 Task: Look for space in Mansfield, United Kingdom from 8th June, 2023 to 16th June, 2023 for 2 adults in price range Rs.10000 to Rs.15000. Place can be entire place with 1  bedroom having 1 bed and 1 bathroom. Property type can be house, flat, guest house, hotel. Booking option can be shelf check-in. Required host language is English.
Action: Mouse moved to (400, 92)
Screenshot: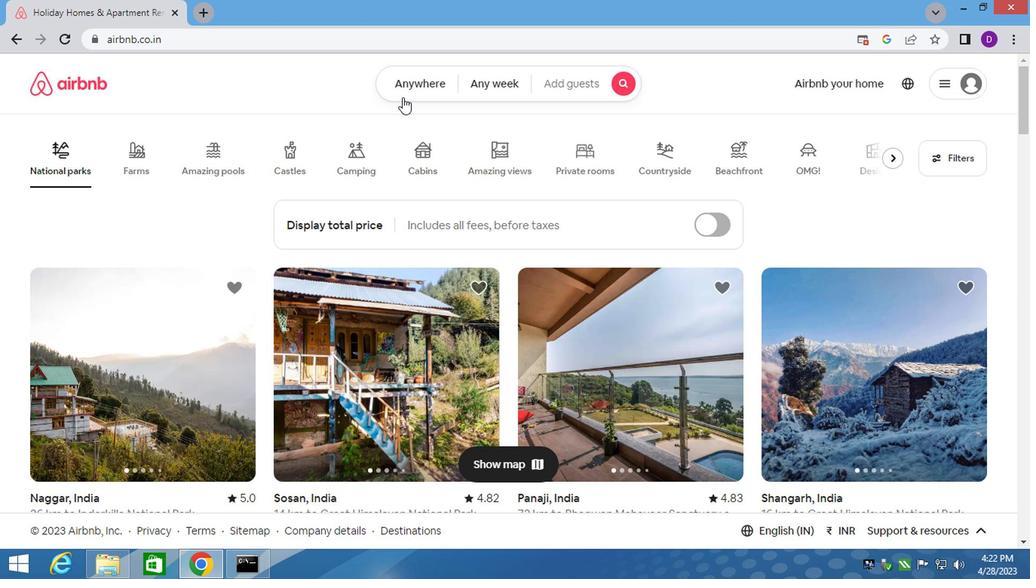 
Action: Mouse pressed left at (400, 92)
Screenshot: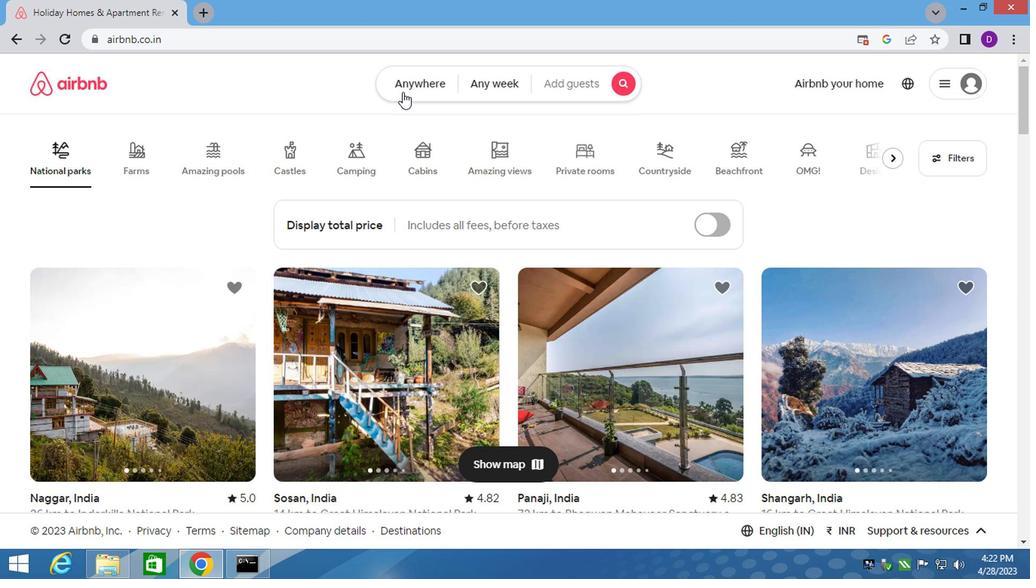 
Action: Mouse moved to (245, 150)
Screenshot: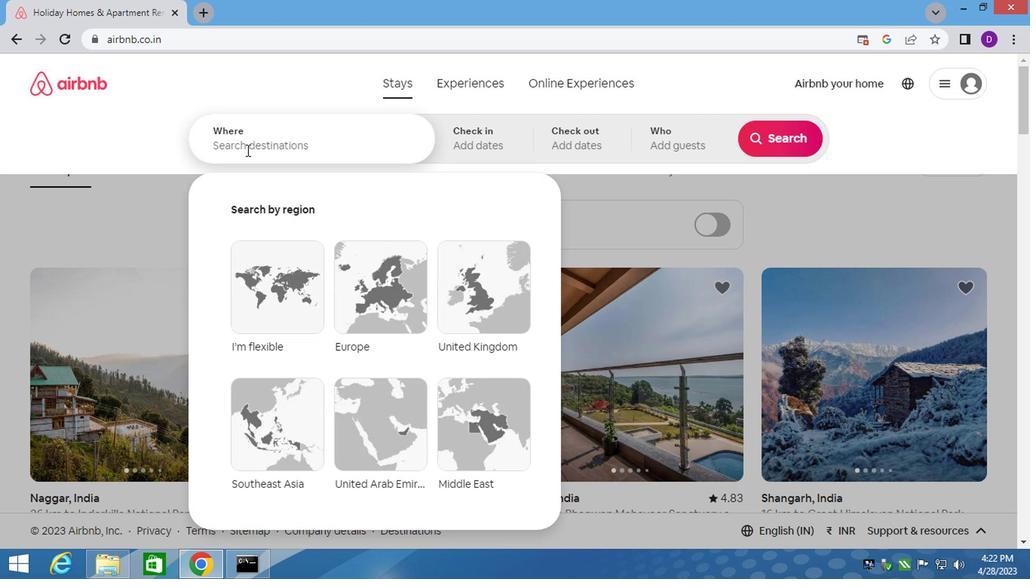 
Action: Mouse pressed left at (245, 150)
Screenshot: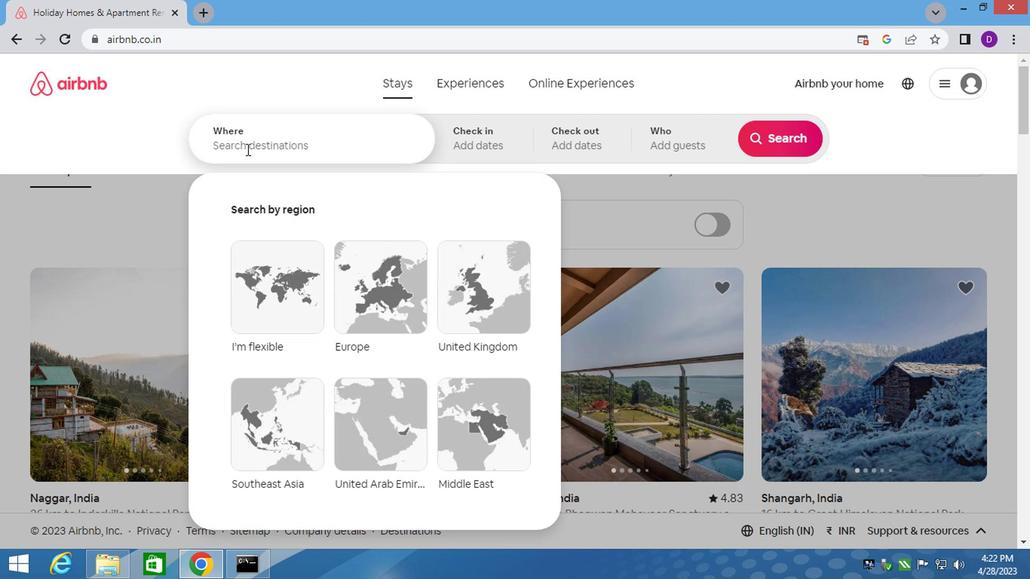 
Action: Key pressed <Key.shift_r>Mansfield,<Key.space><Key.shift_r><Key.shift_r>U<Key.down><Key.enter>
Screenshot: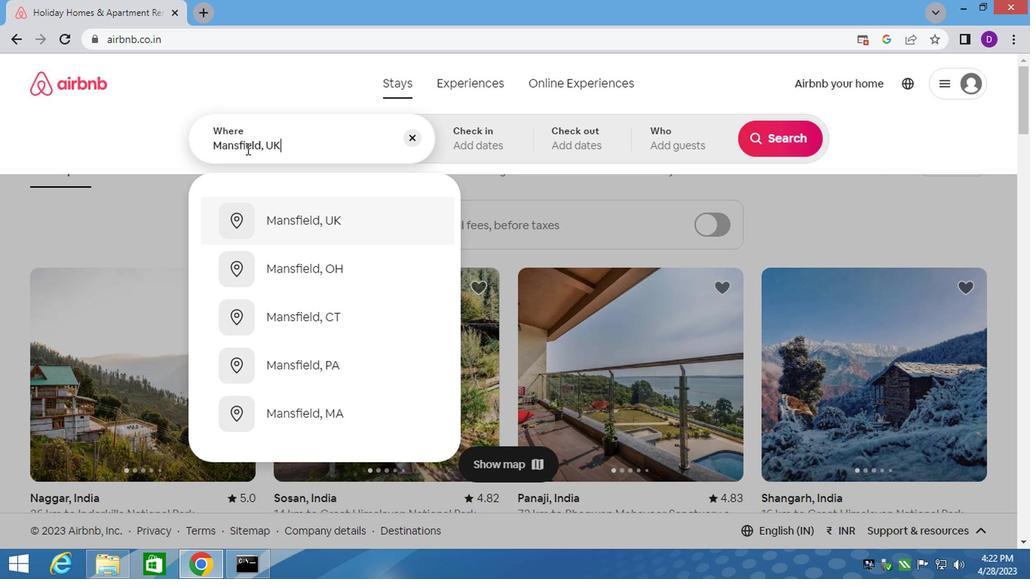 
Action: Mouse moved to (765, 261)
Screenshot: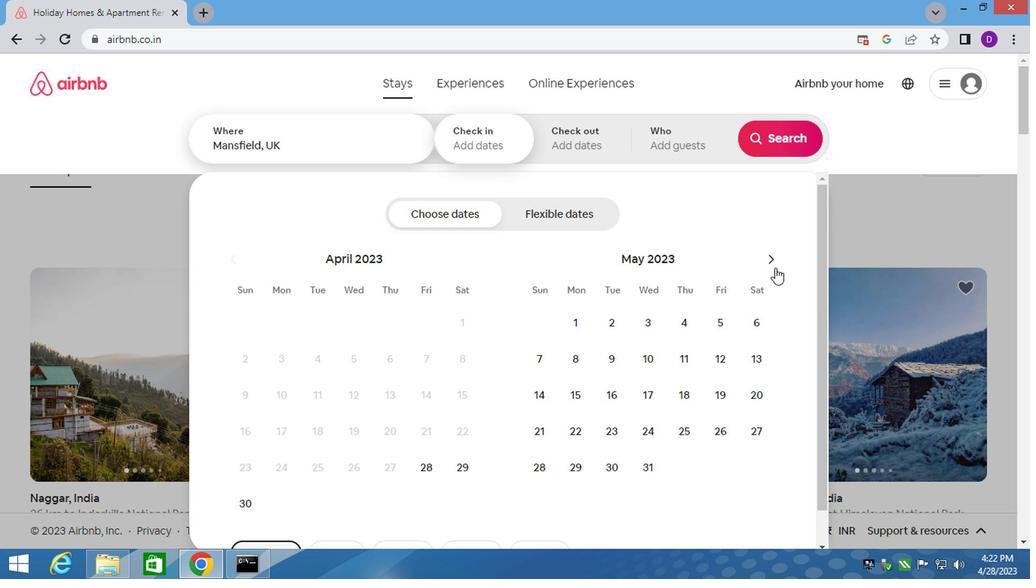 
Action: Mouse pressed left at (765, 261)
Screenshot: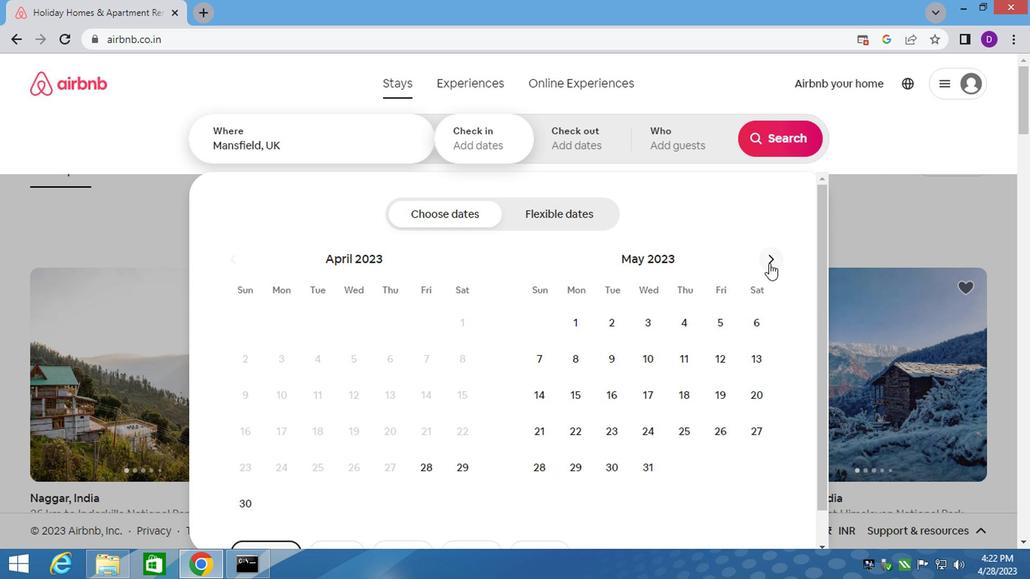 
Action: Mouse pressed left at (765, 261)
Screenshot: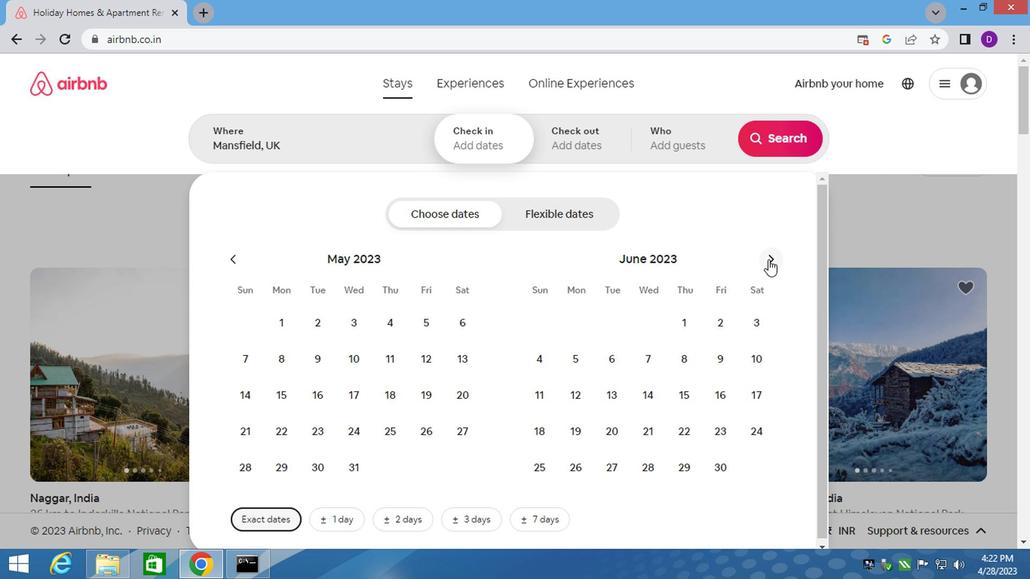 
Action: Mouse moved to (385, 363)
Screenshot: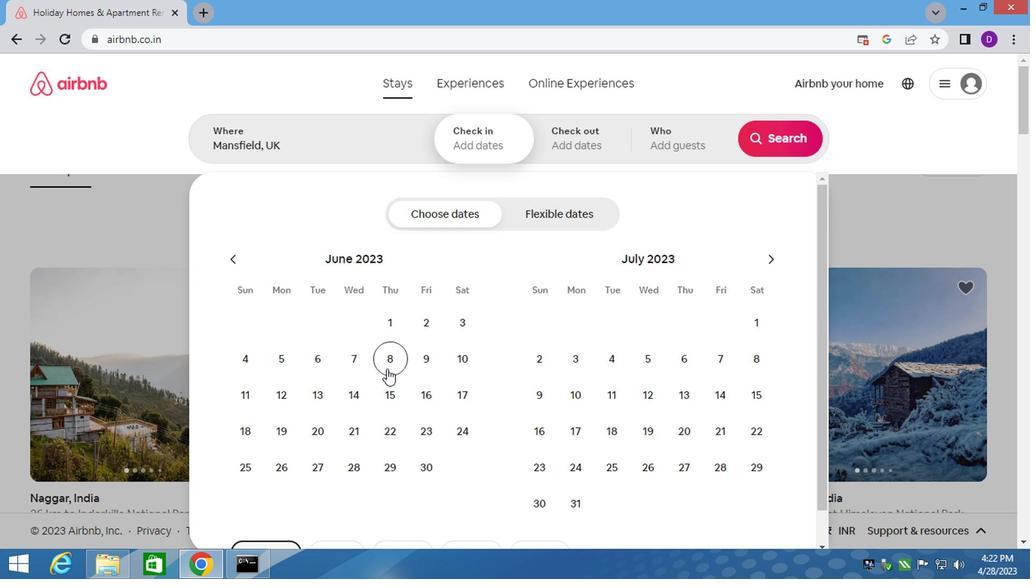 
Action: Mouse pressed left at (385, 363)
Screenshot: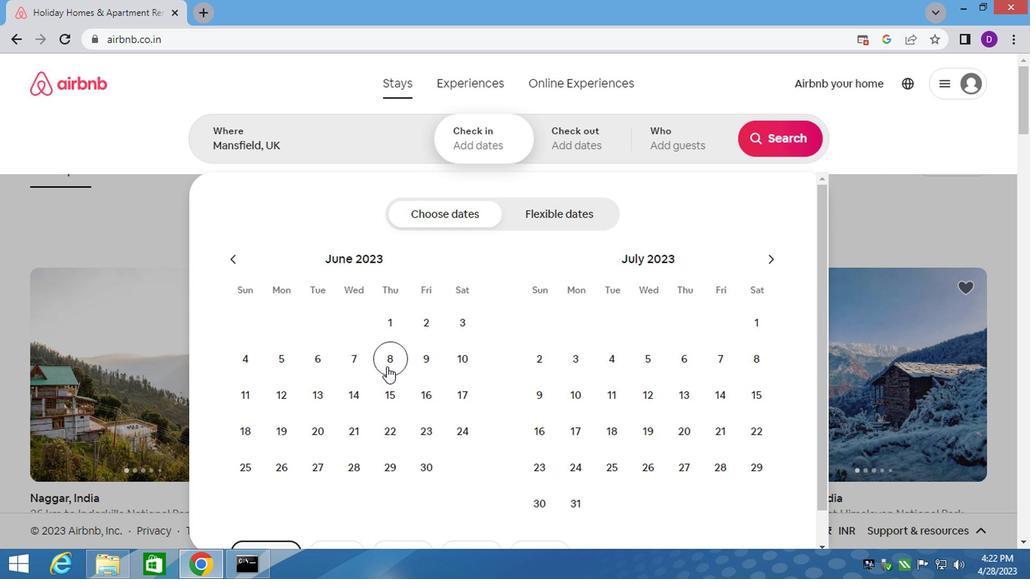
Action: Mouse moved to (408, 390)
Screenshot: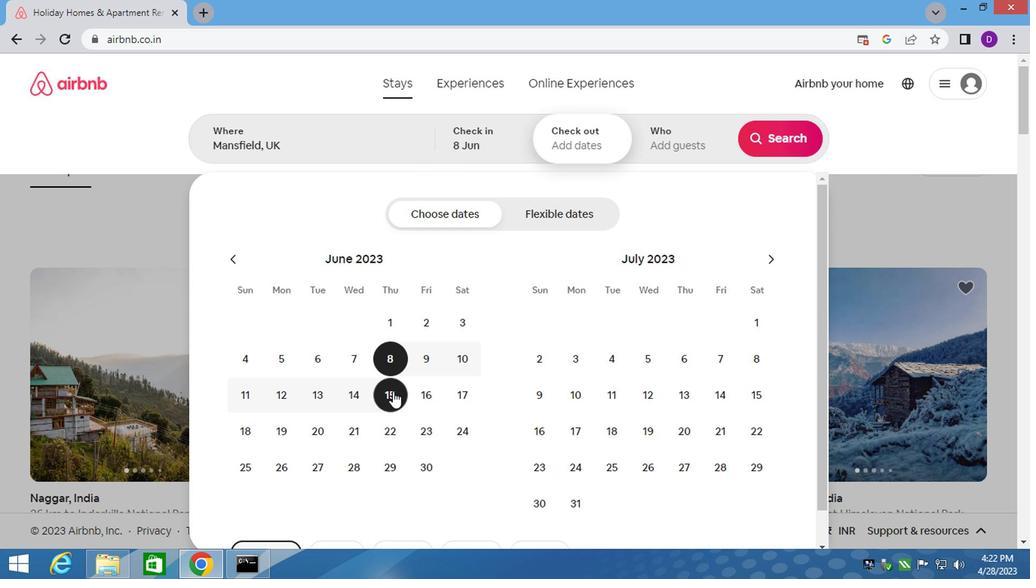 
Action: Mouse pressed left at (408, 390)
Screenshot: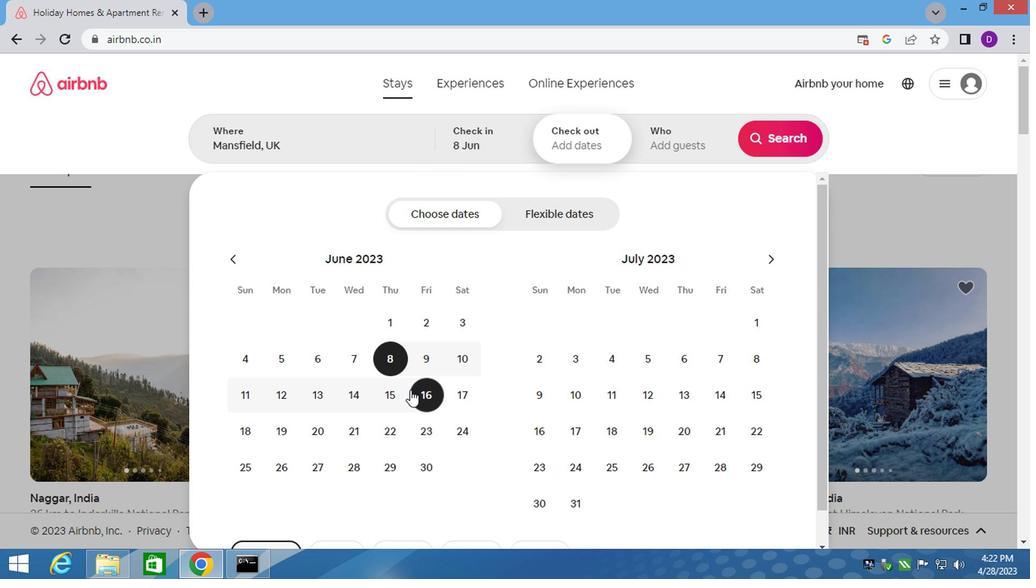 
Action: Mouse moved to (666, 135)
Screenshot: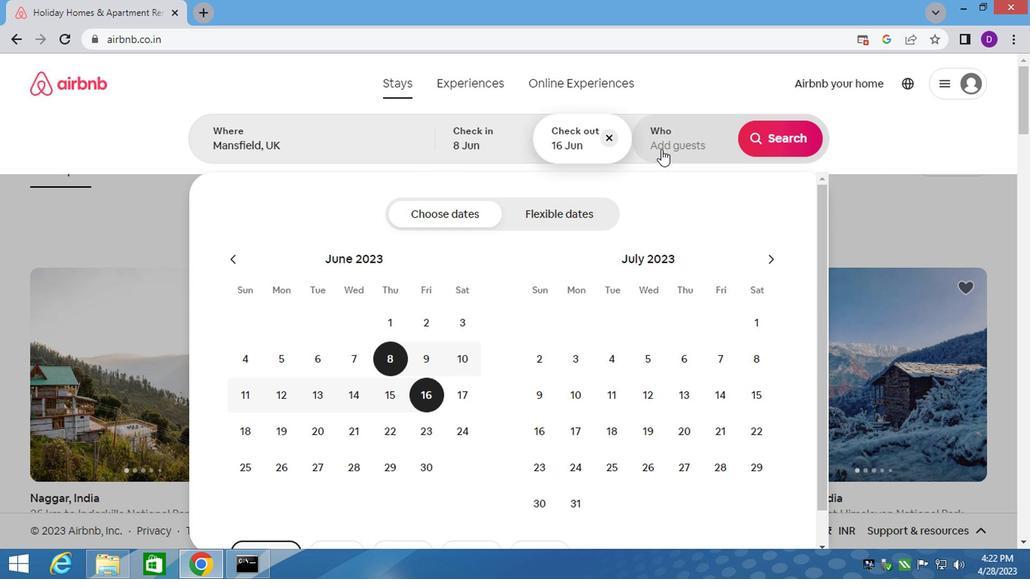 
Action: Mouse pressed left at (666, 135)
Screenshot: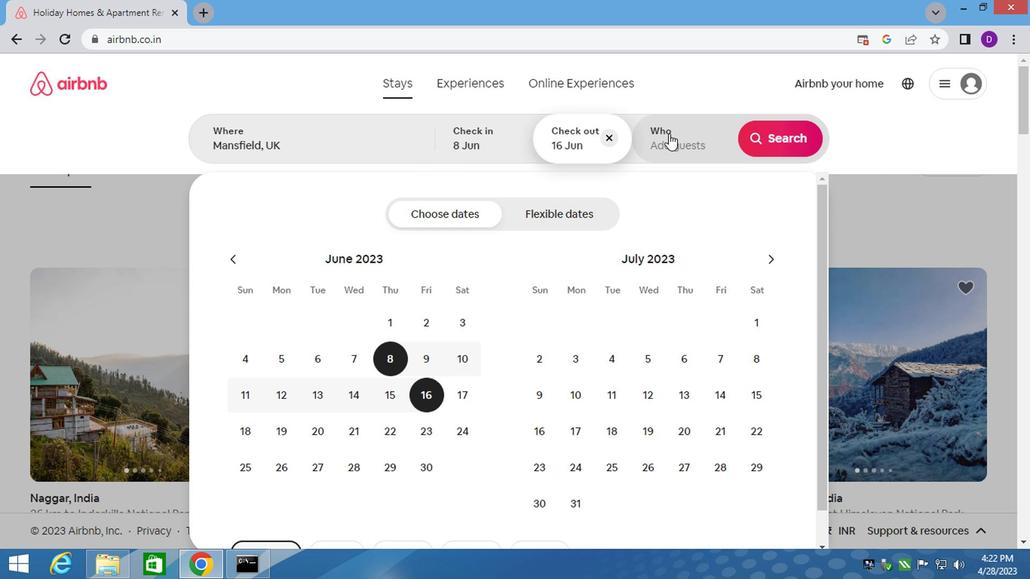 
Action: Mouse moved to (779, 215)
Screenshot: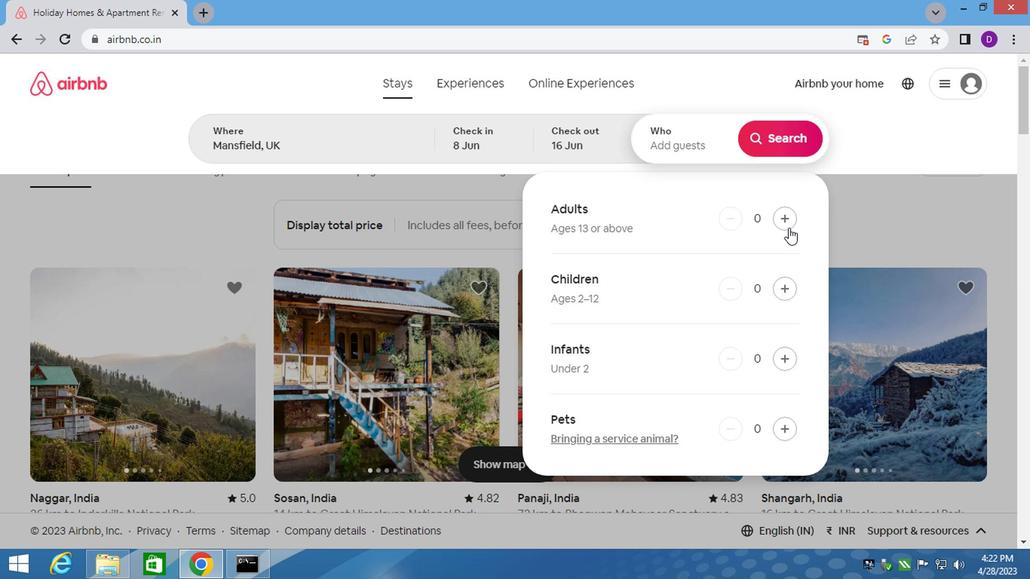 
Action: Mouse pressed left at (779, 215)
Screenshot: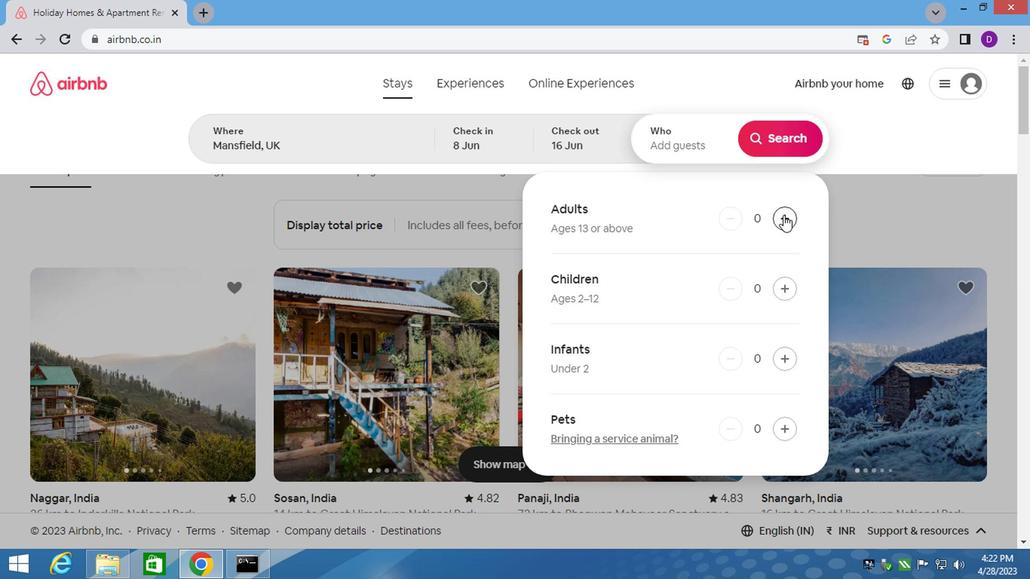 
Action: Mouse pressed left at (779, 215)
Screenshot: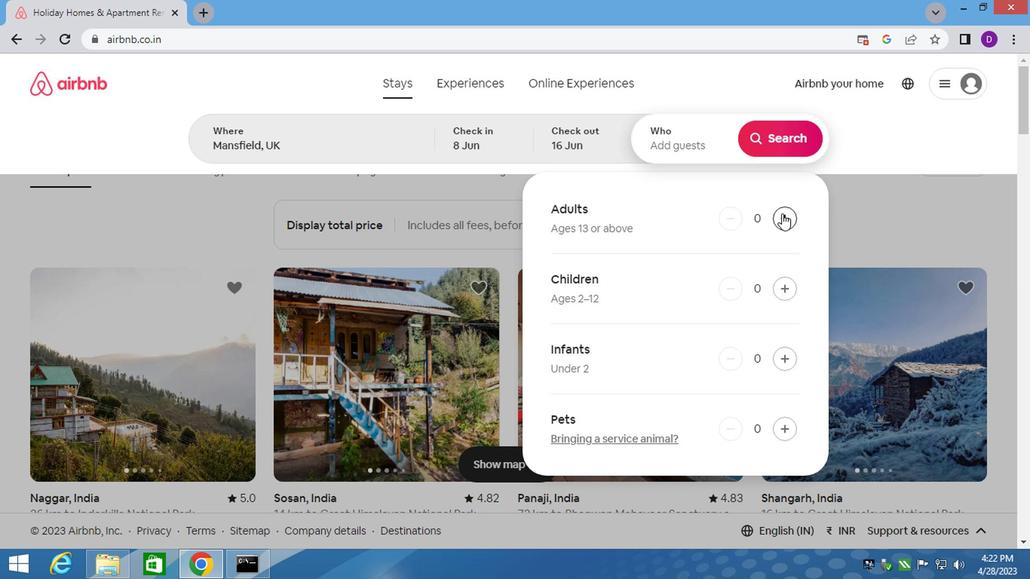 
Action: Mouse moved to (769, 145)
Screenshot: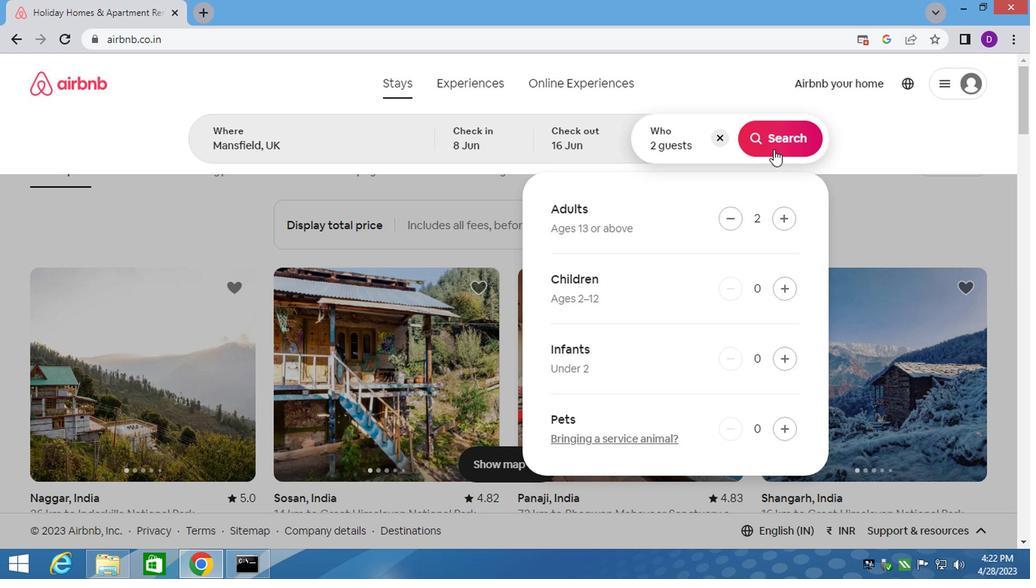 
Action: Mouse pressed left at (769, 145)
Screenshot: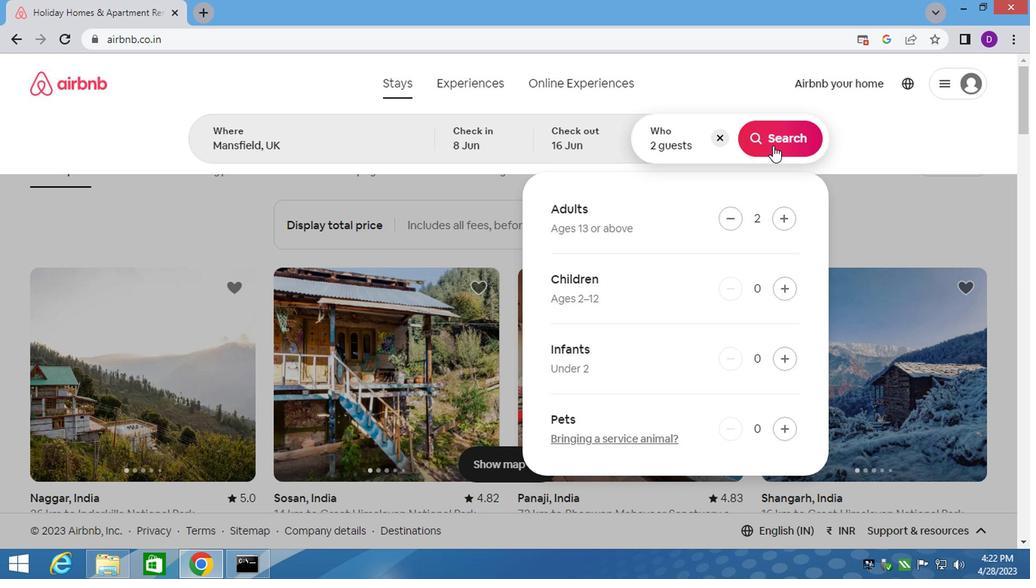 
Action: Mouse moved to (959, 141)
Screenshot: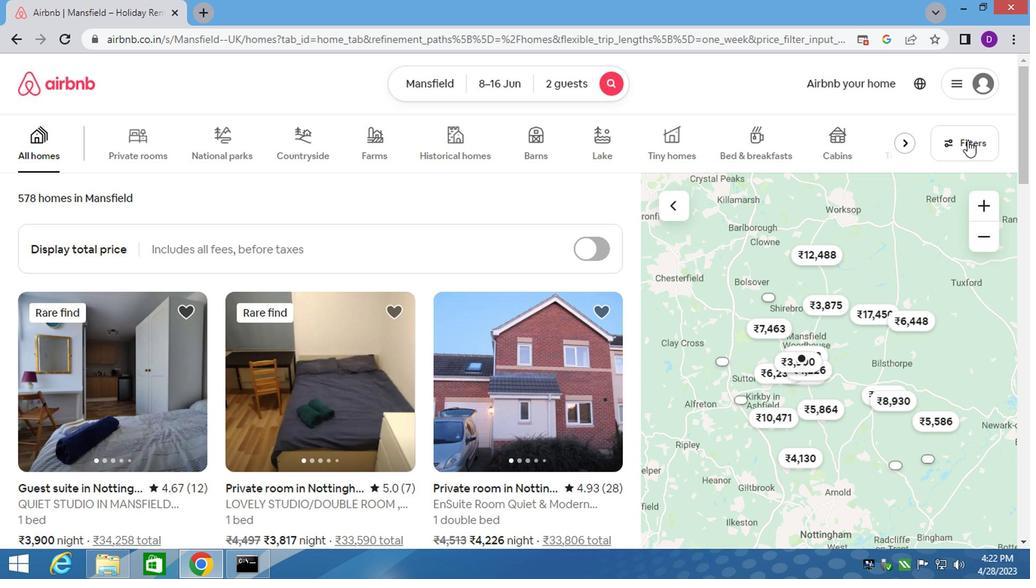 
Action: Mouse pressed left at (959, 141)
Screenshot: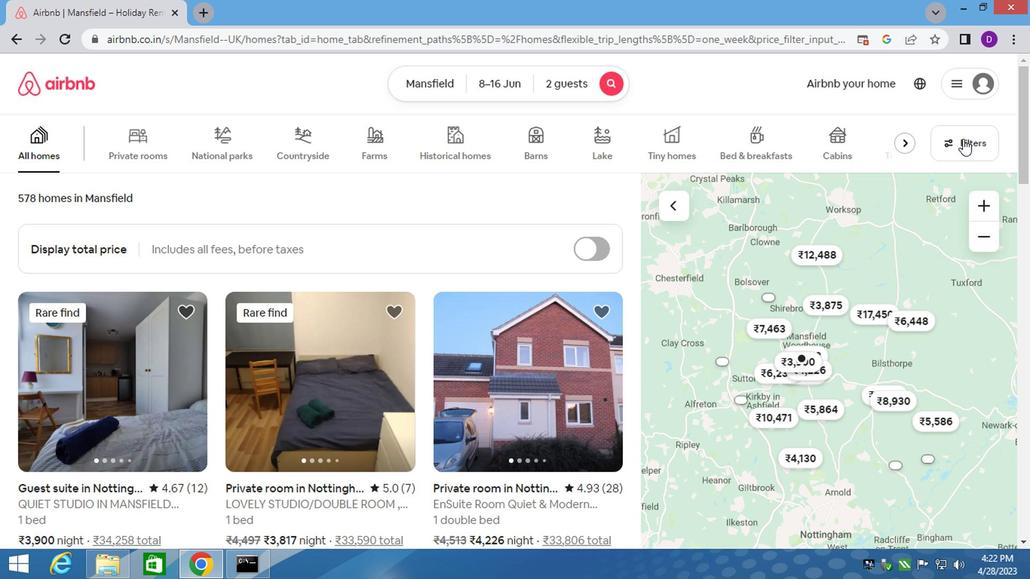 
Action: Mouse moved to (310, 338)
Screenshot: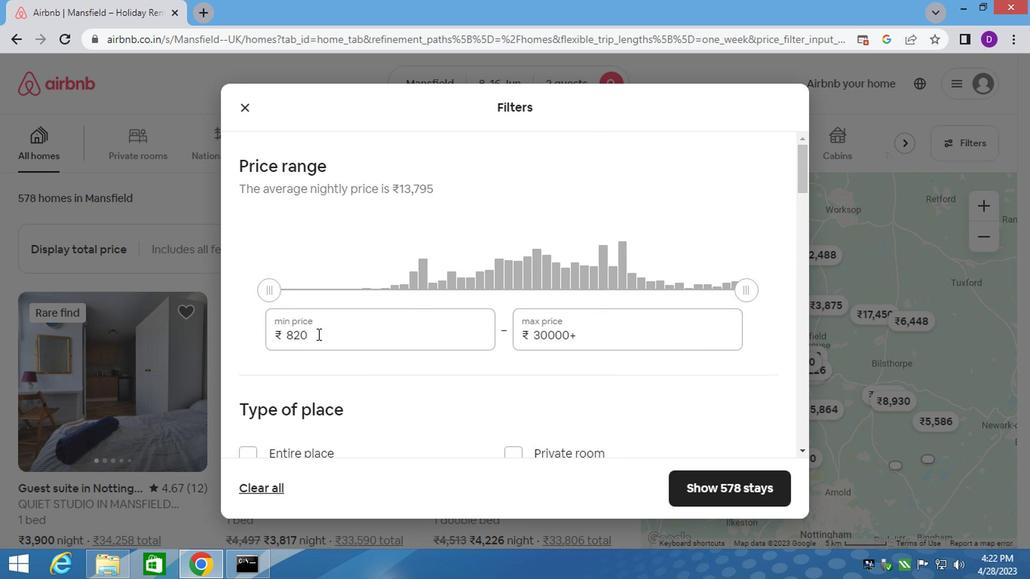 
Action: Mouse pressed left at (310, 338)
Screenshot: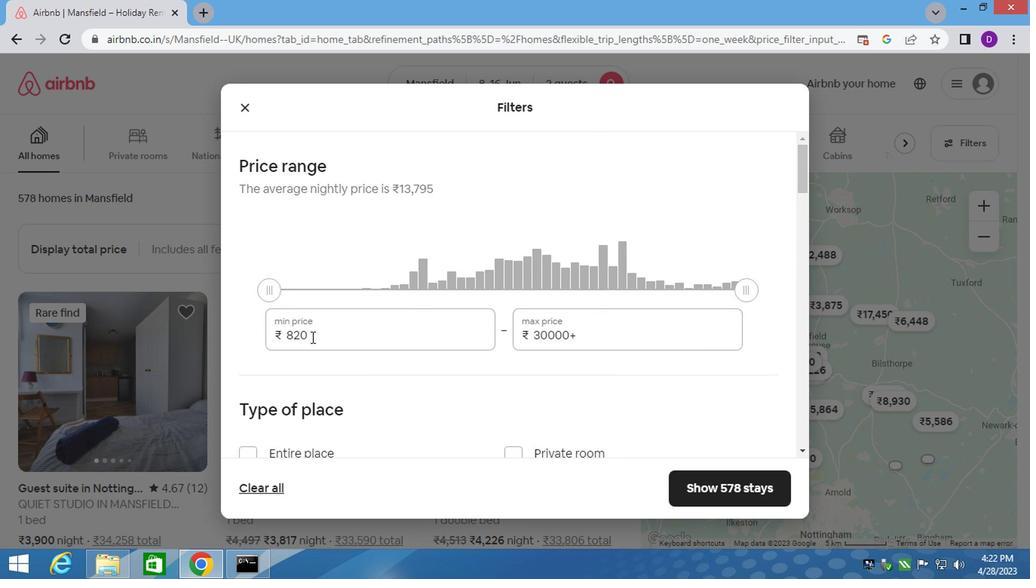
Action: Mouse pressed left at (310, 338)
Screenshot: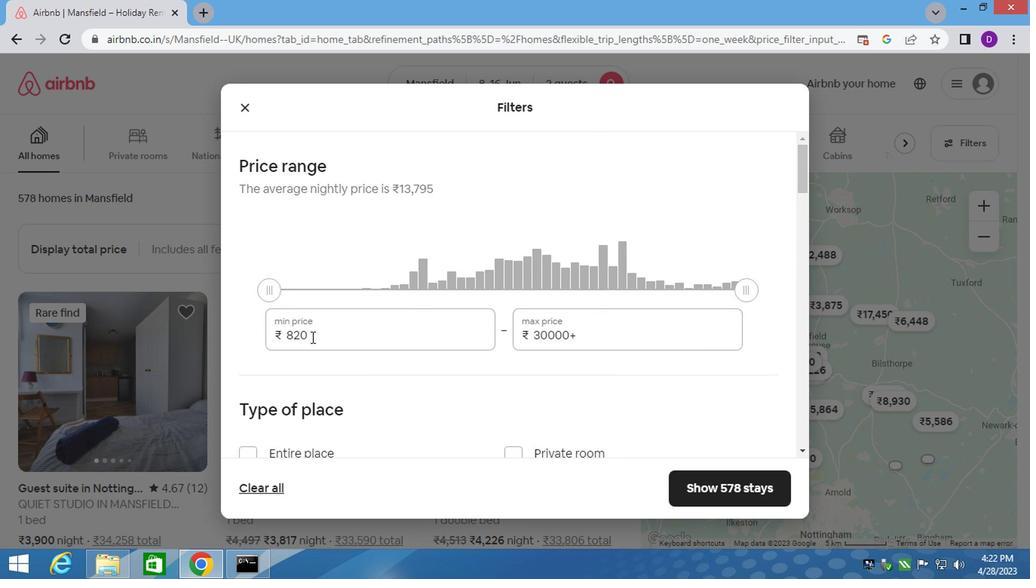 
Action: Key pressed 10000<Key.tab>15000
Screenshot: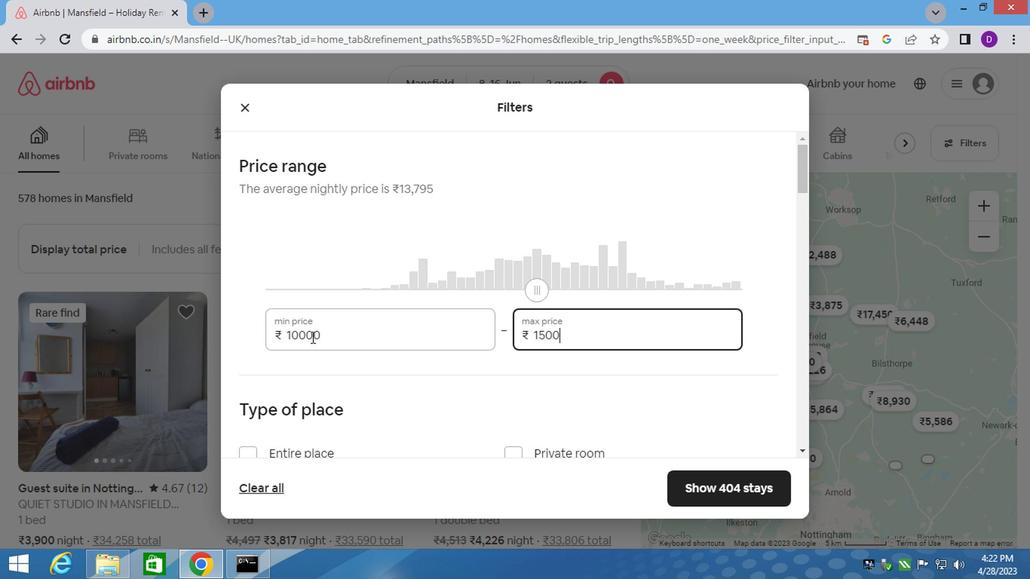 
Action: Mouse scrolled (310, 337) with delta (0, -1)
Screenshot: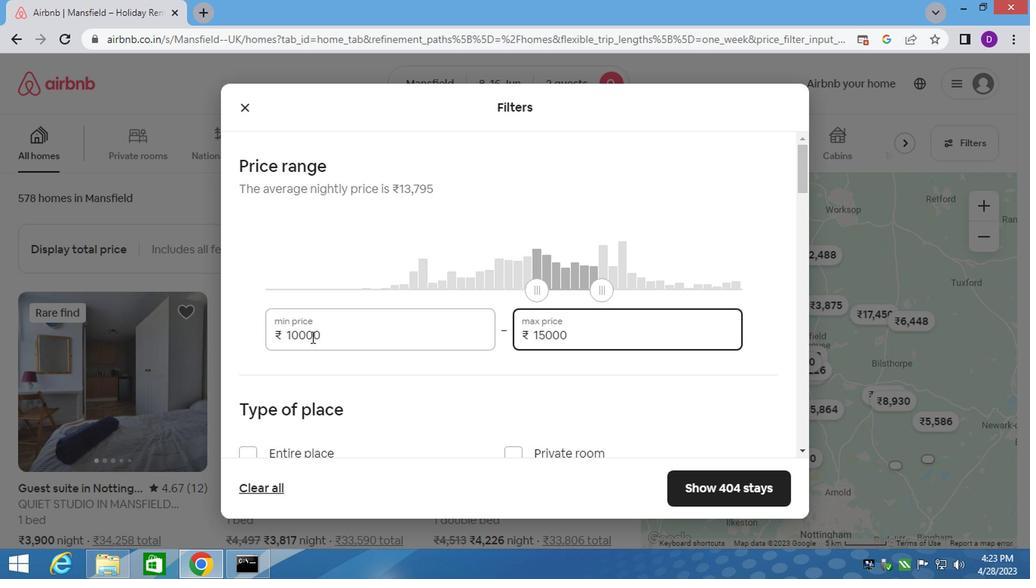 
Action: Mouse scrolled (310, 337) with delta (0, -1)
Screenshot: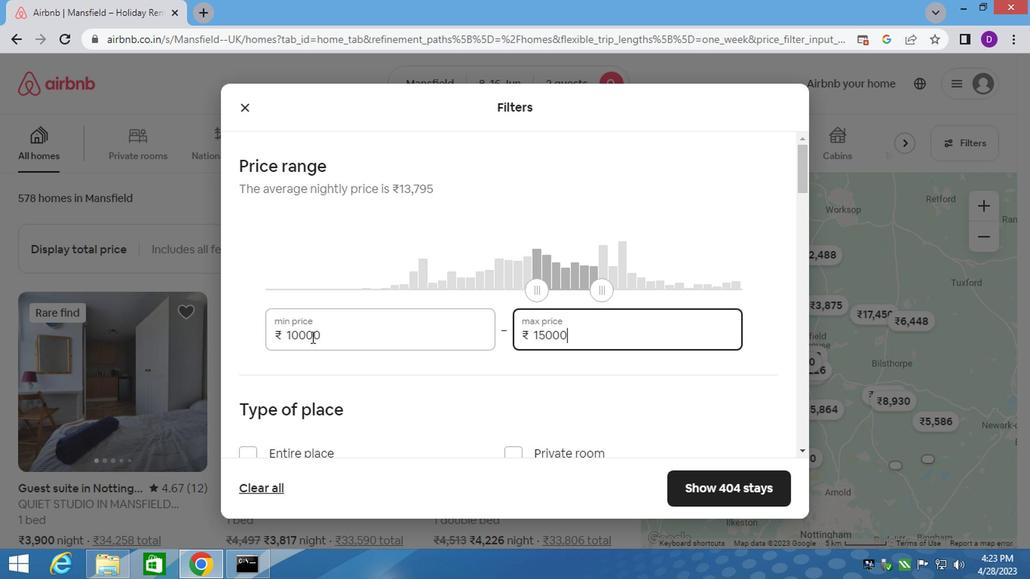 
Action: Mouse scrolled (310, 337) with delta (0, -1)
Screenshot: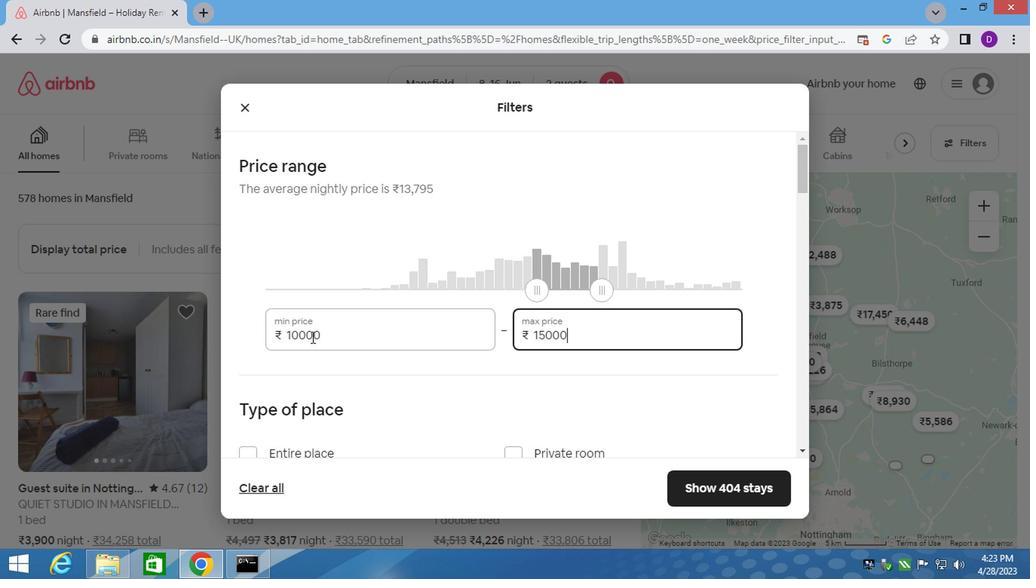 
Action: Mouse moved to (243, 235)
Screenshot: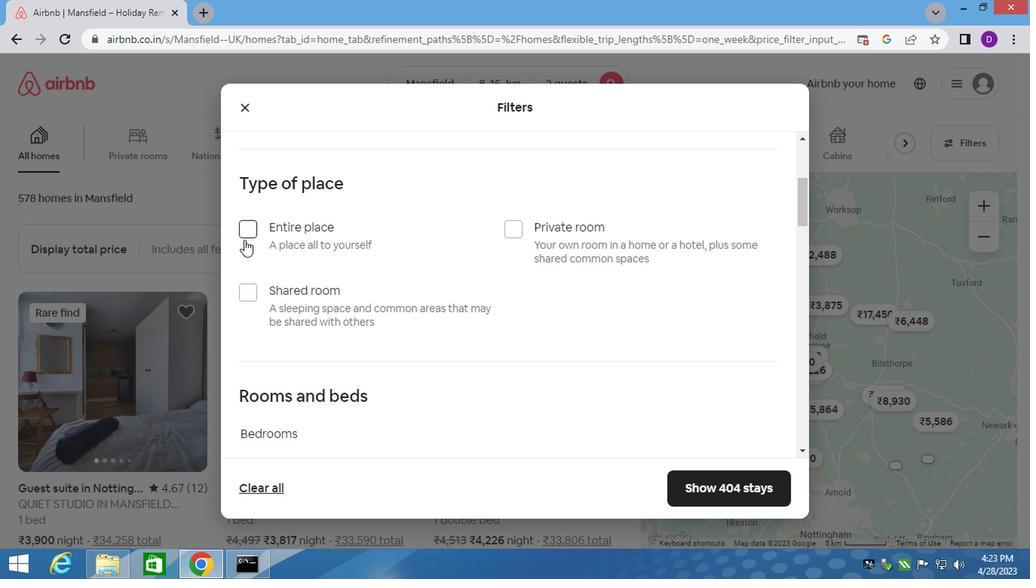 
Action: Mouse pressed left at (243, 235)
Screenshot: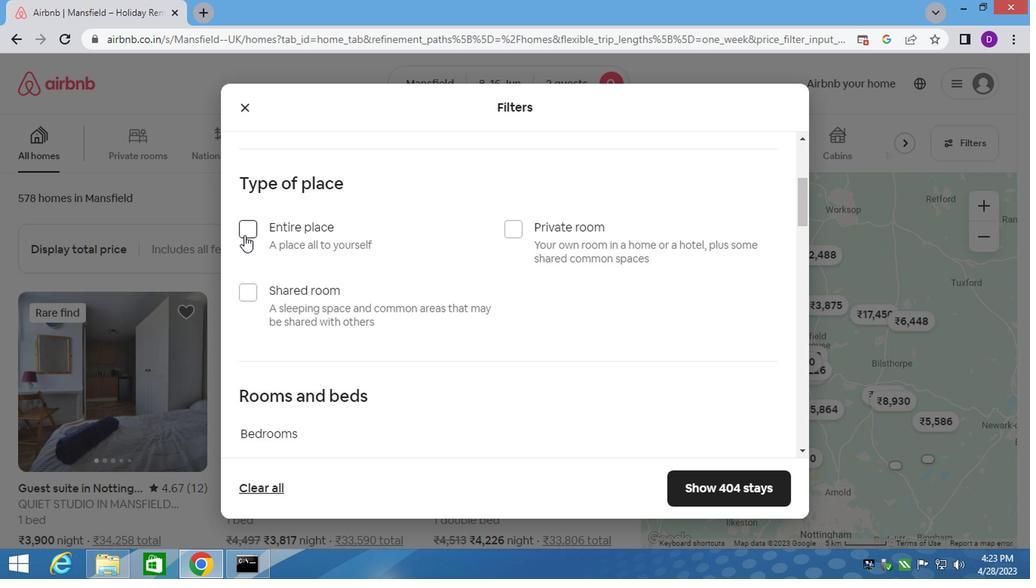 
Action: Mouse moved to (316, 306)
Screenshot: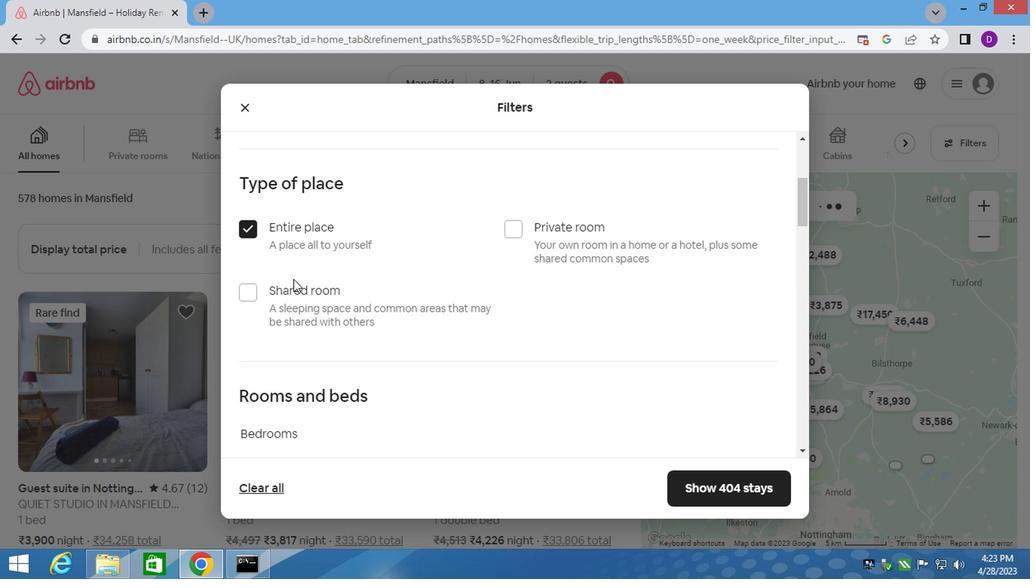 
Action: Mouse scrolled (316, 305) with delta (0, -1)
Screenshot: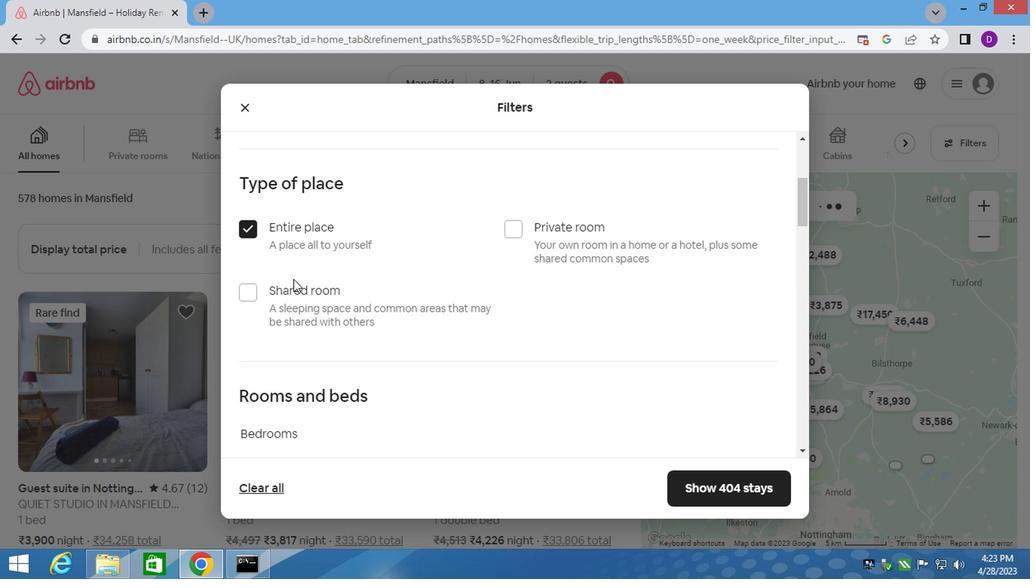 
Action: Mouse moved to (318, 308)
Screenshot: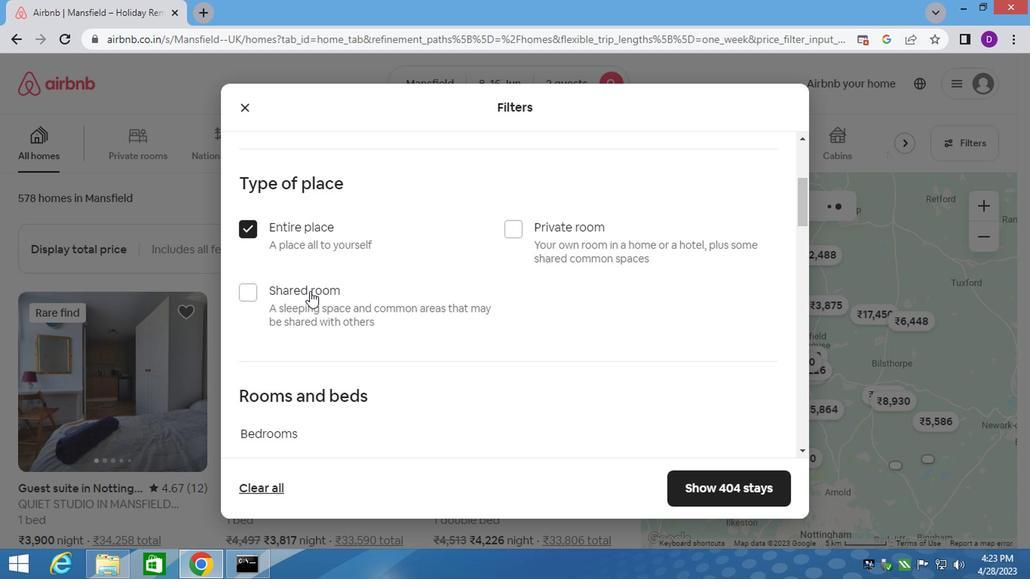 
Action: Mouse scrolled (318, 307) with delta (0, -1)
Screenshot: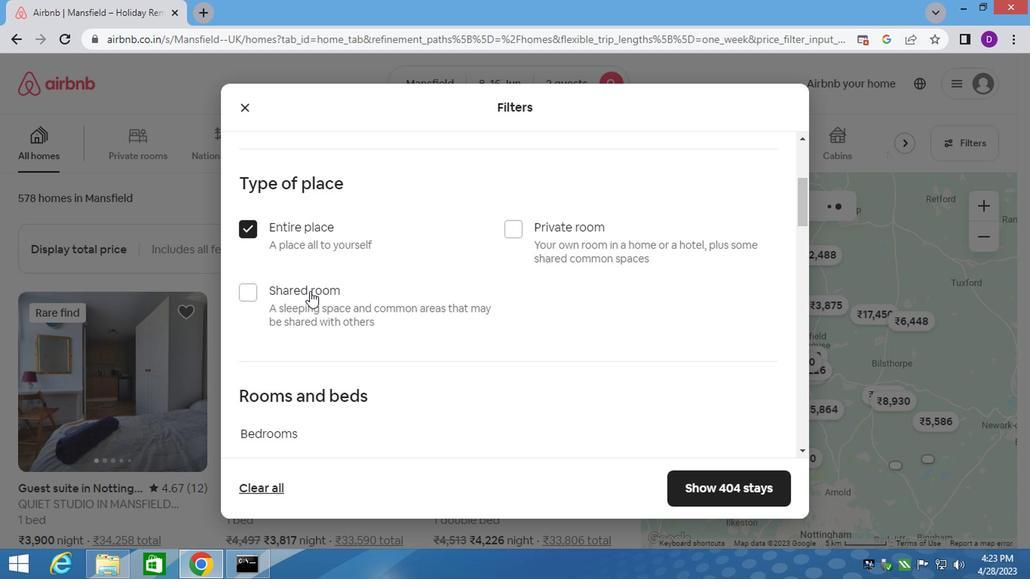 
Action: Mouse scrolled (318, 307) with delta (0, -1)
Screenshot: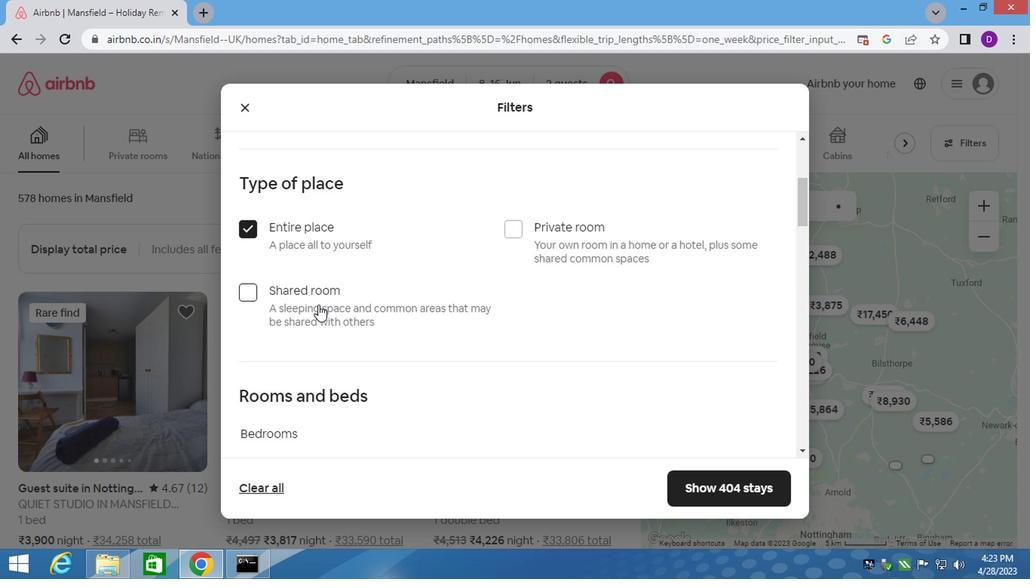 
Action: Mouse moved to (326, 243)
Screenshot: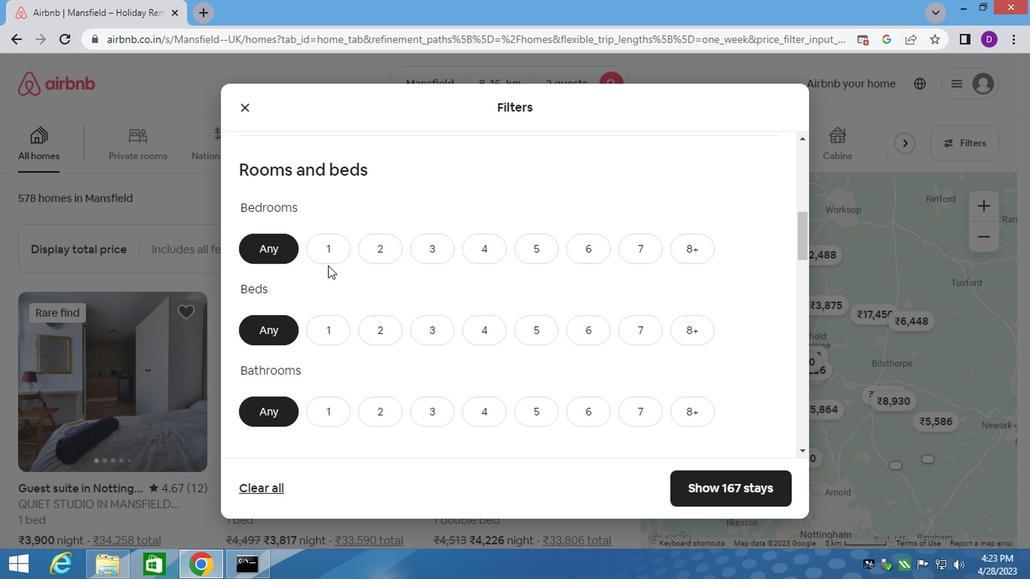 
Action: Mouse pressed left at (326, 243)
Screenshot: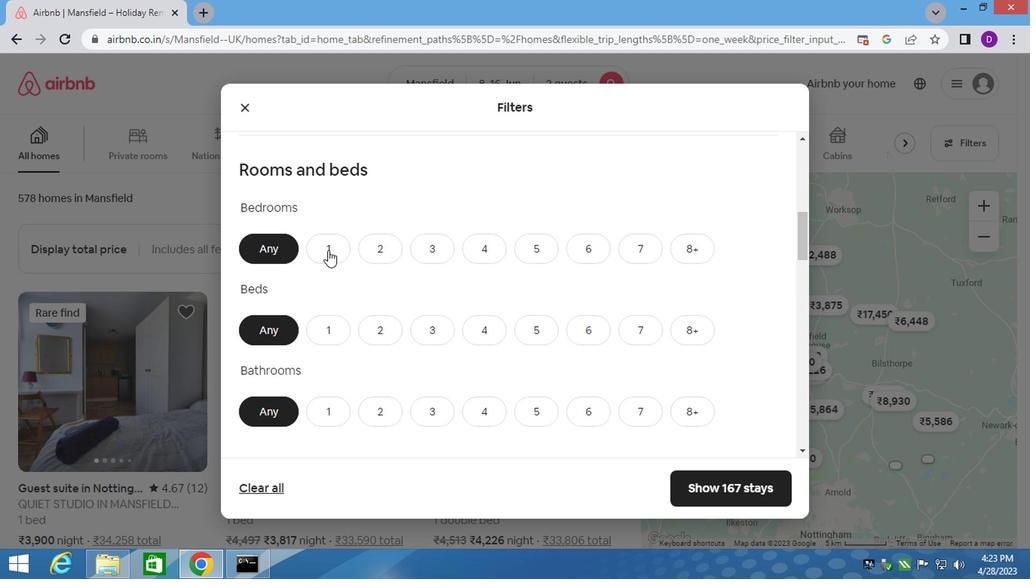 
Action: Mouse moved to (335, 324)
Screenshot: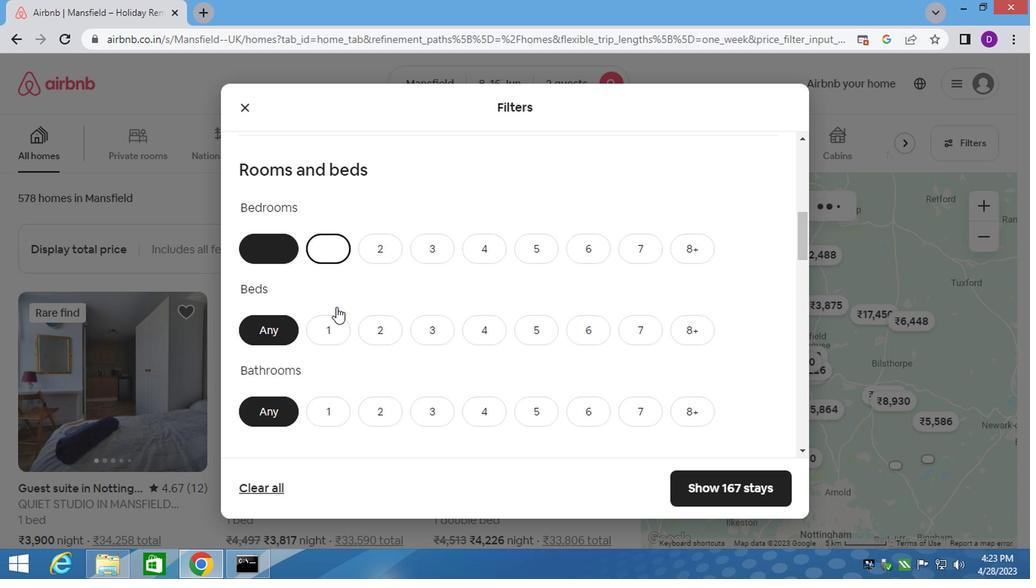 
Action: Mouse pressed left at (335, 324)
Screenshot: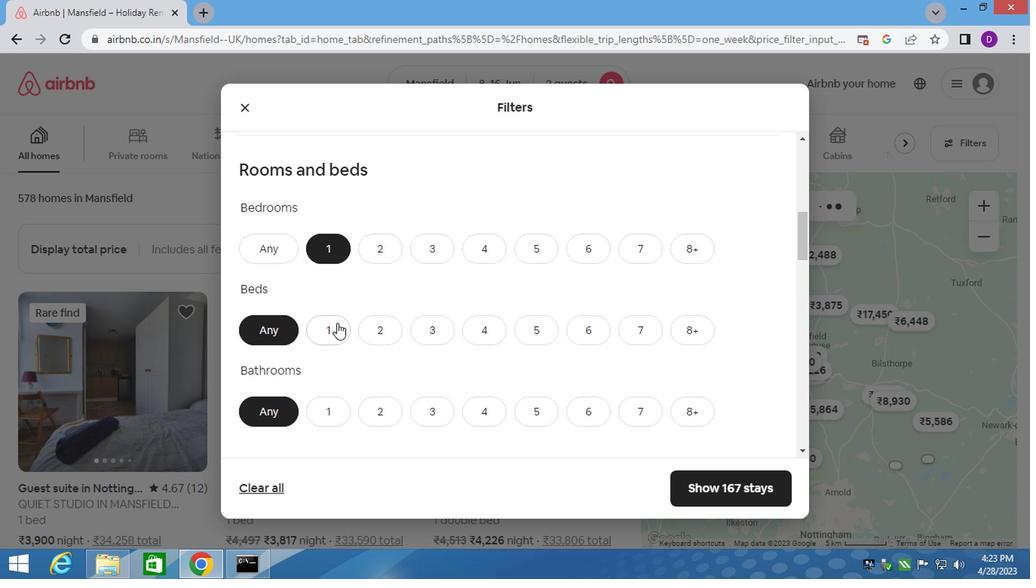 
Action: Mouse moved to (335, 412)
Screenshot: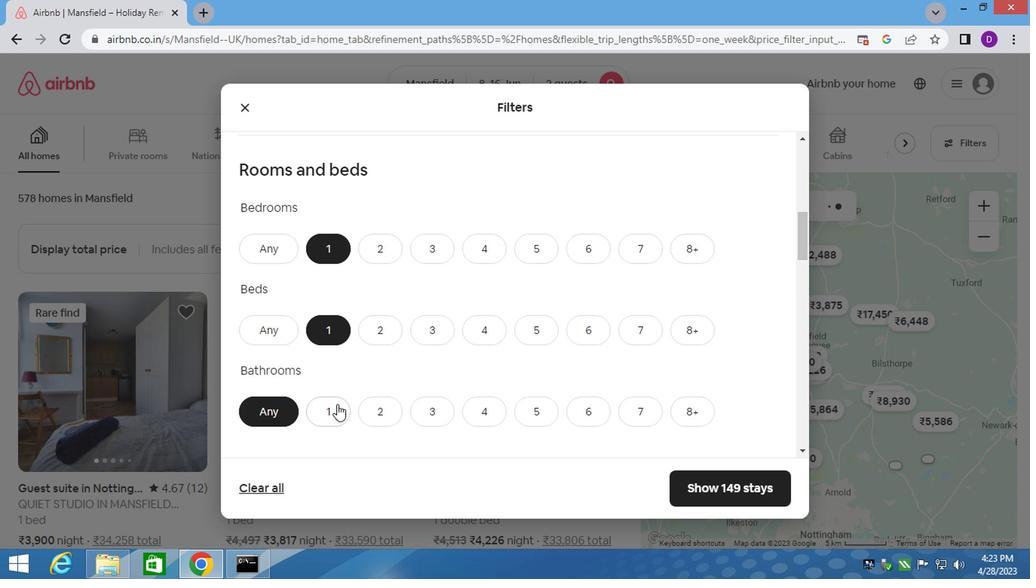 
Action: Mouse pressed left at (335, 412)
Screenshot: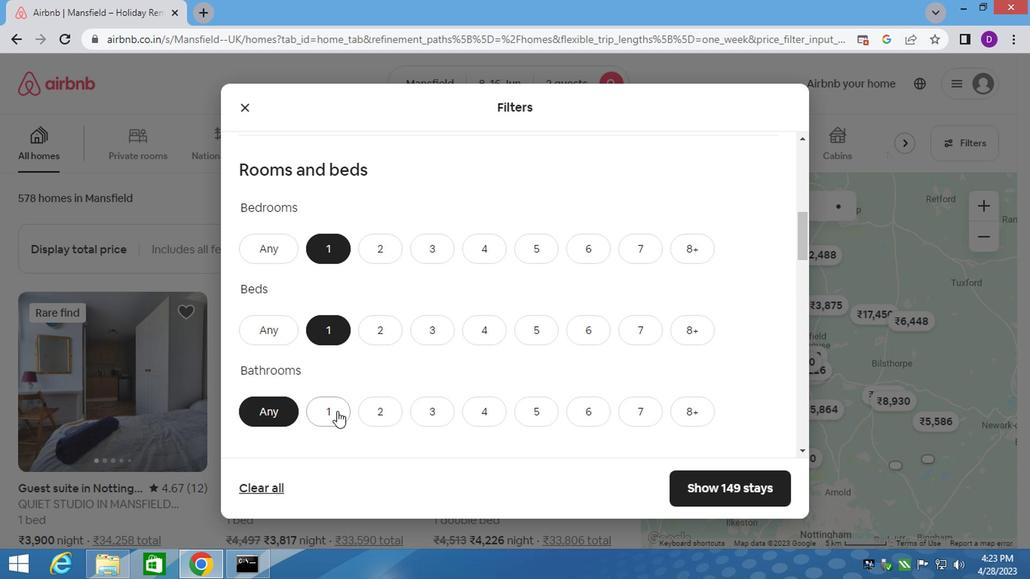 
Action: Mouse moved to (388, 386)
Screenshot: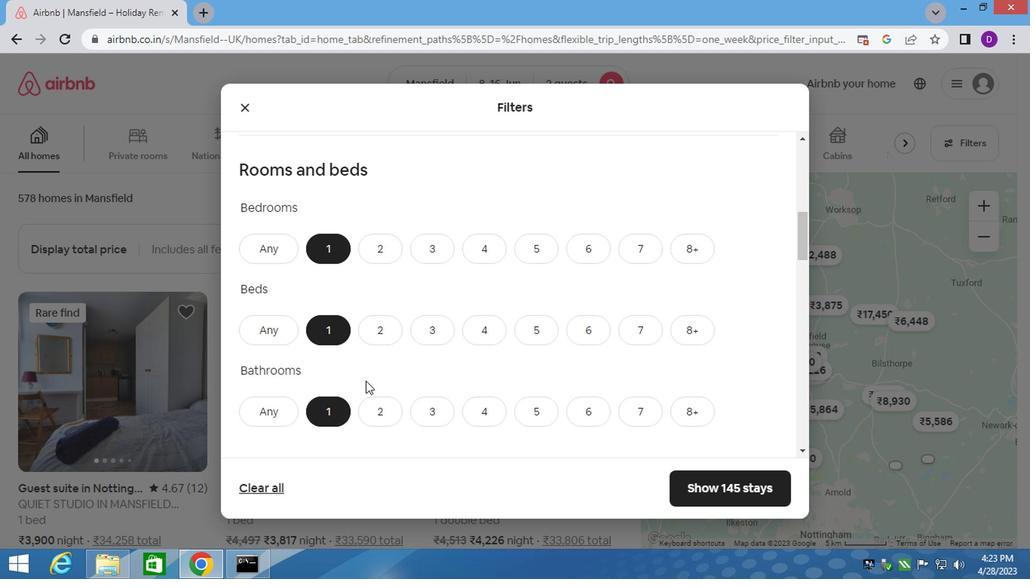 
Action: Mouse scrolled (388, 385) with delta (0, 0)
Screenshot: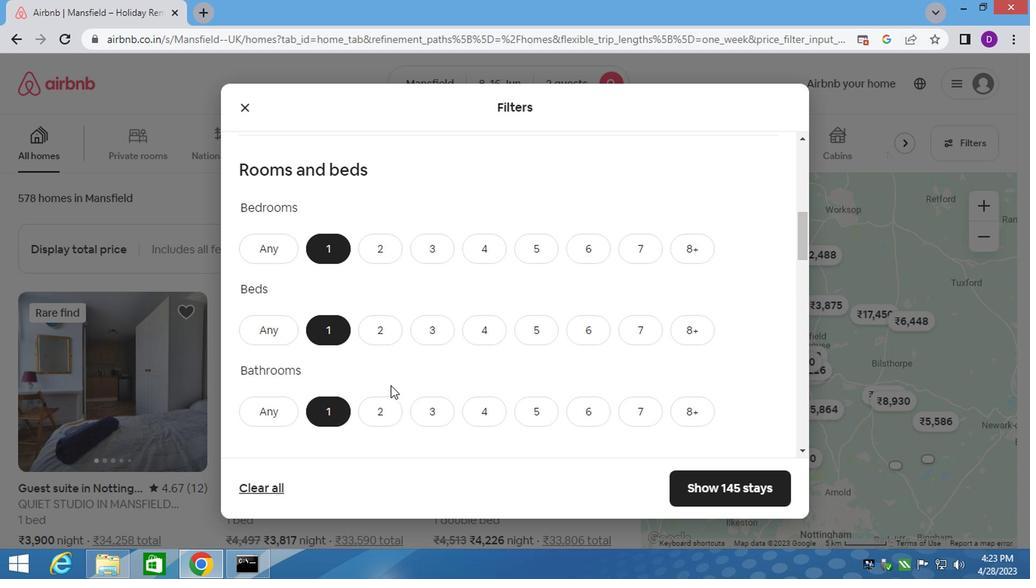 
Action: Mouse moved to (388, 386)
Screenshot: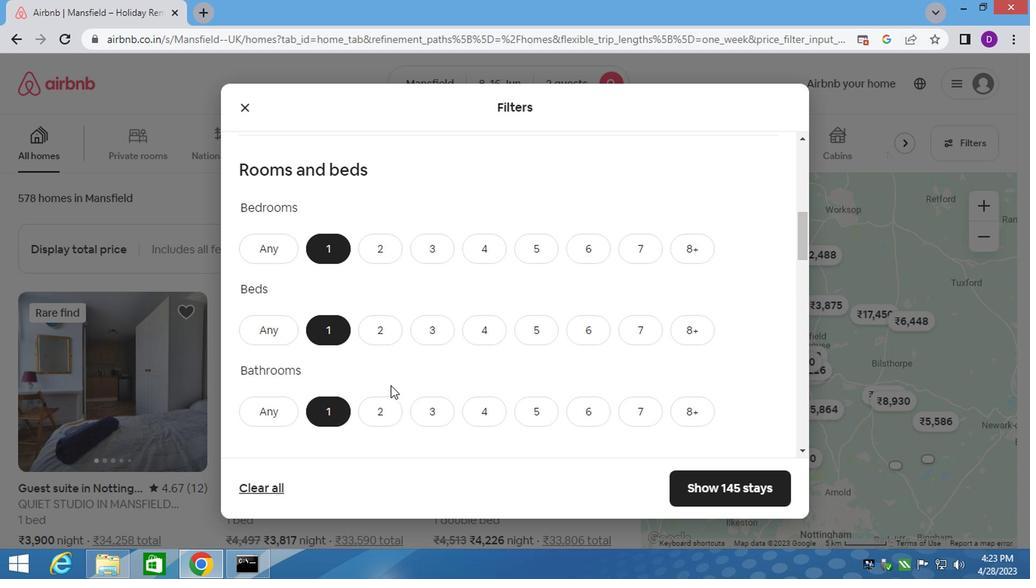
Action: Mouse scrolled (388, 385) with delta (0, 0)
Screenshot: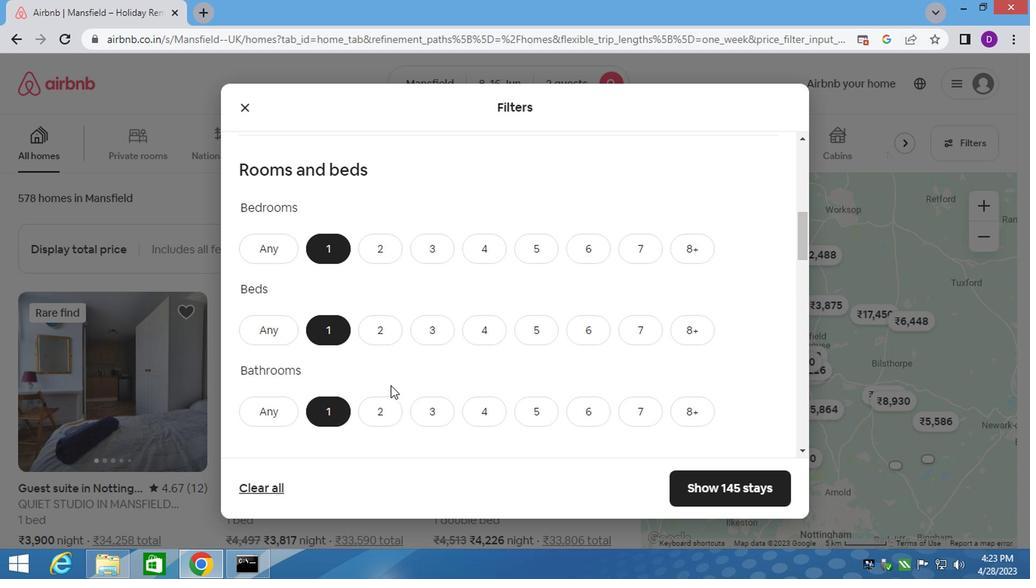 
Action: Mouse moved to (354, 392)
Screenshot: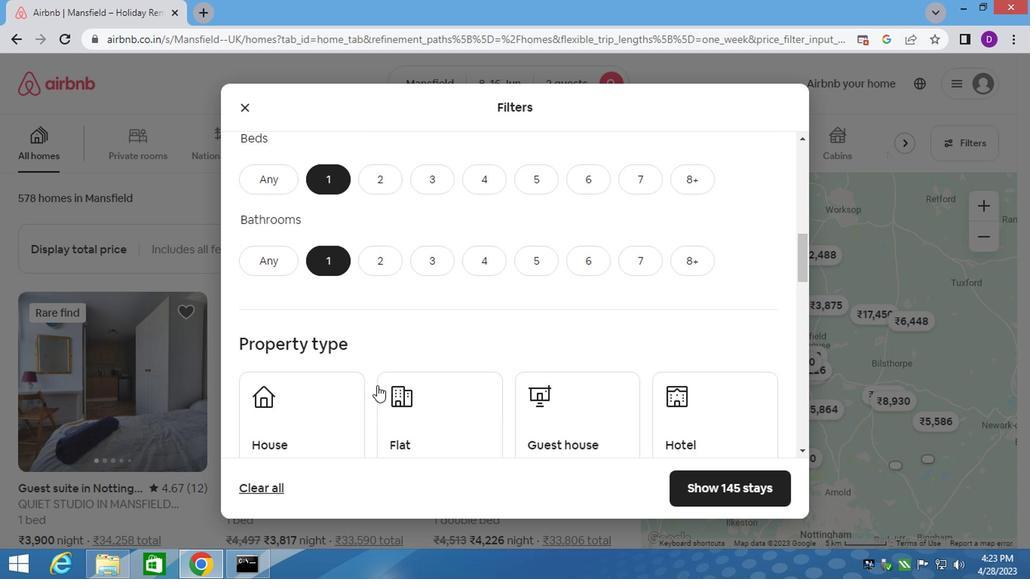 
Action: Mouse scrolled (354, 391) with delta (0, 0)
Screenshot: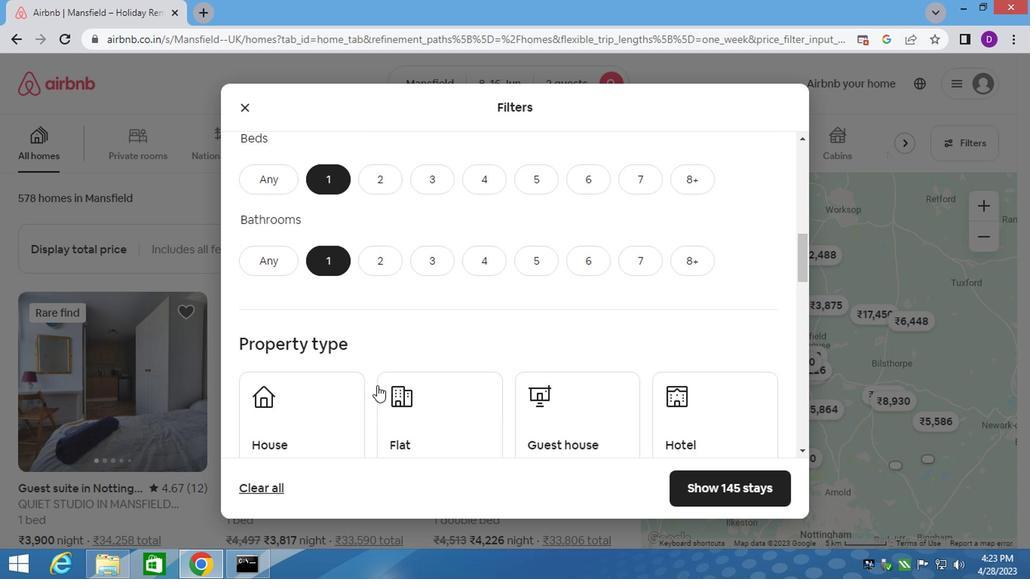 
Action: Mouse moved to (318, 358)
Screenshot: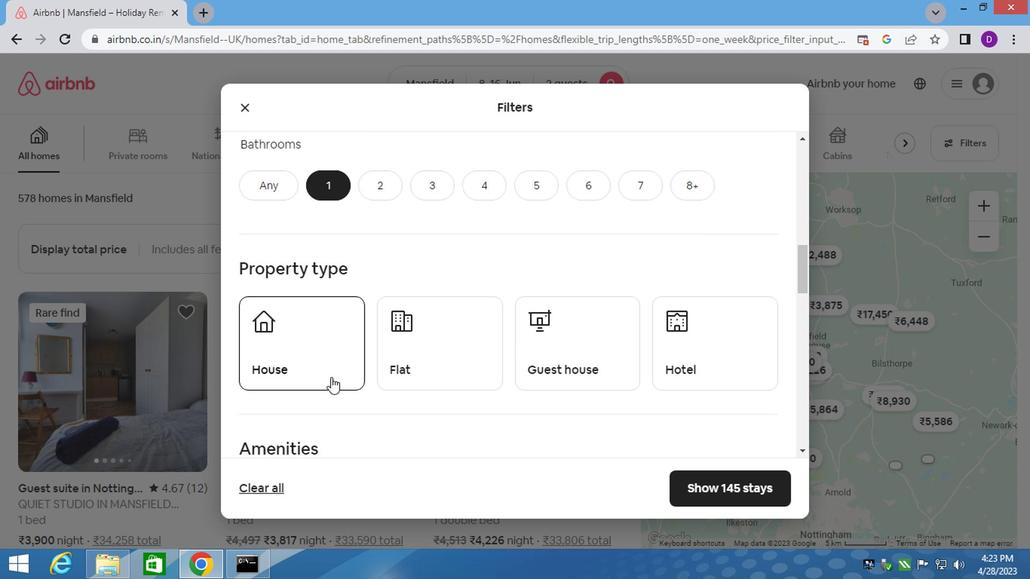 
Action: Mouse pressed left at (318, 358)
Screenshot: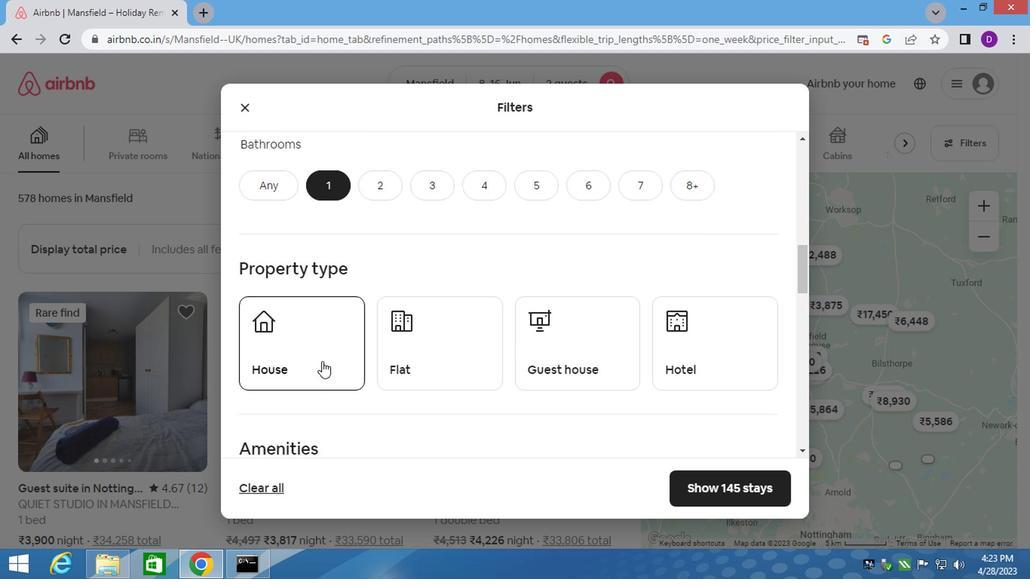 
Action: Mouse moved to (433, 348)
Screenshot: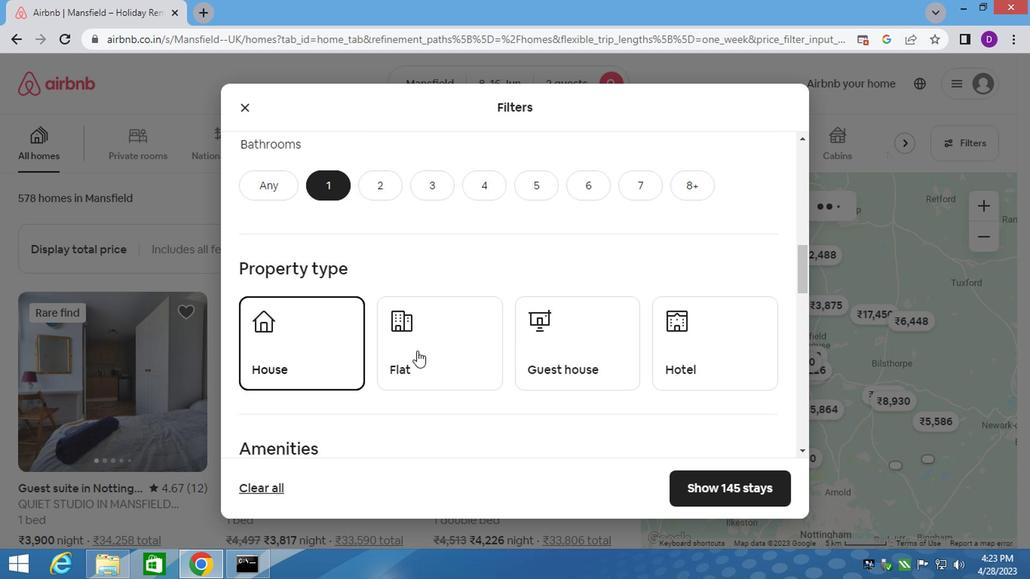 
Action: Mouse pressed left at (433, 348)
Screenshot: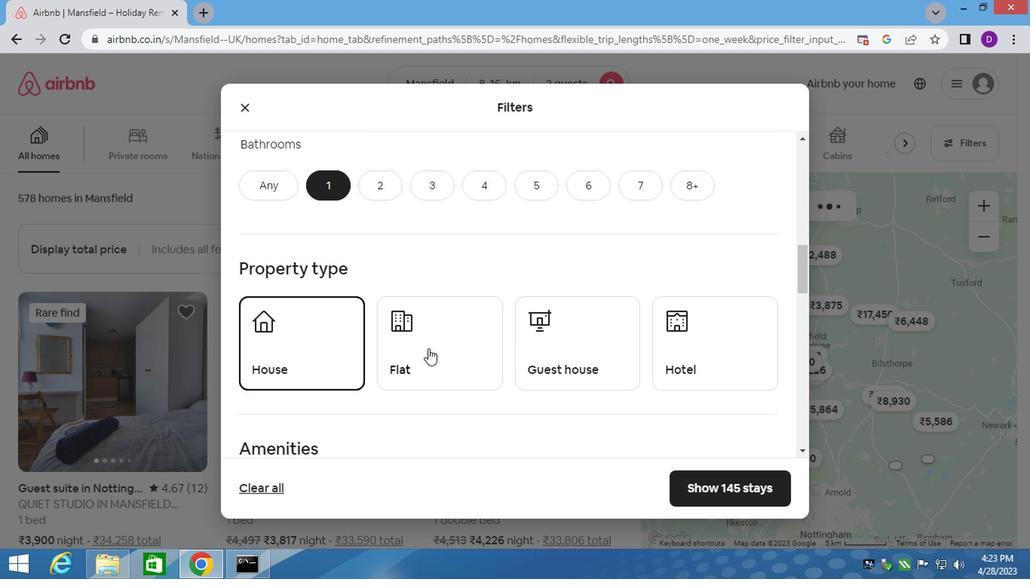 
Action: Mouse moved to (567, 329)
Screenshot: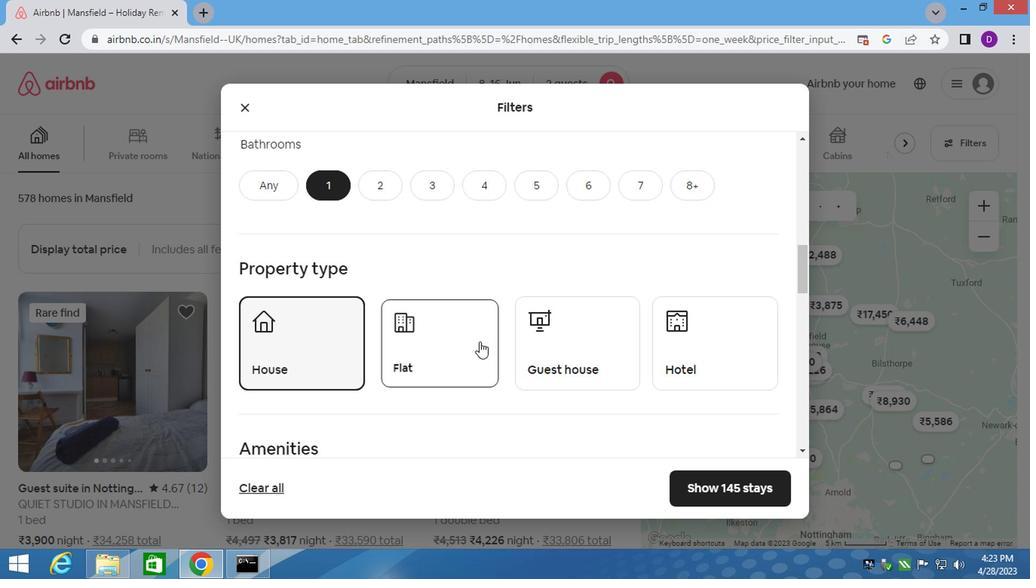 
Action: Mouse pressed left at (567, 329)
Screenshot: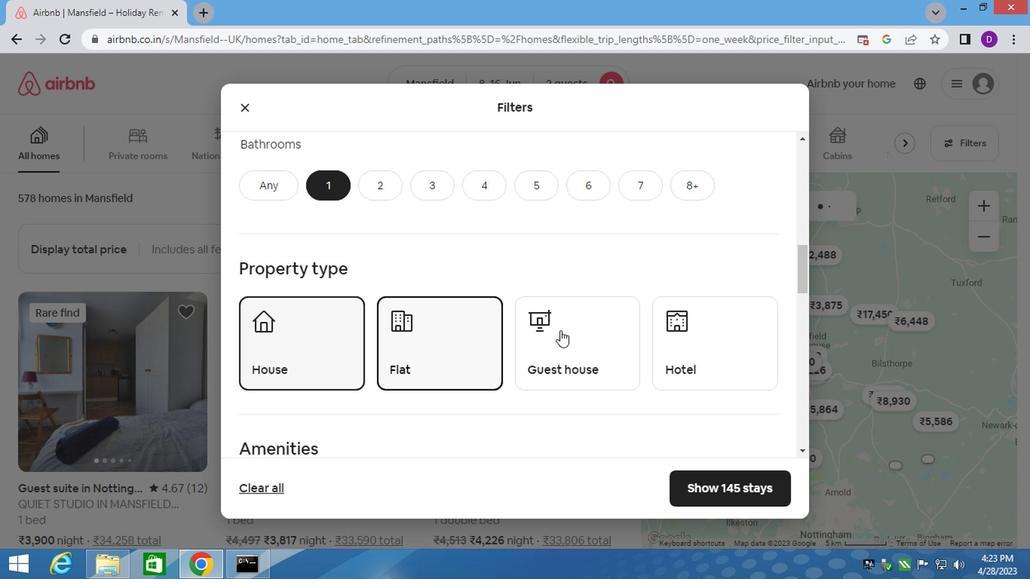 
Action: Mouse moved to (694, 338)
Screenshot: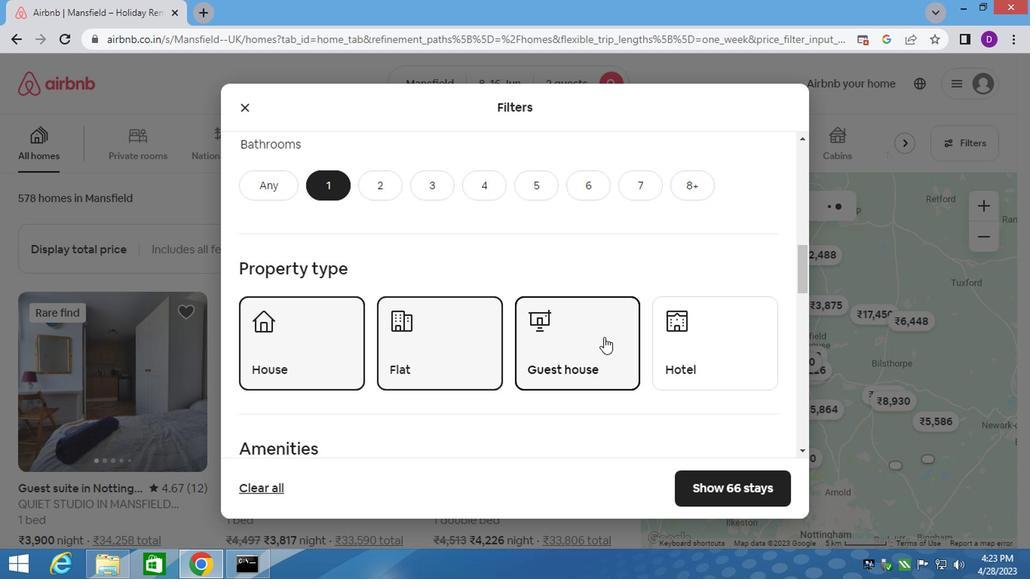 
Action: Mouse pressed left at (694, 338)
Screenshot: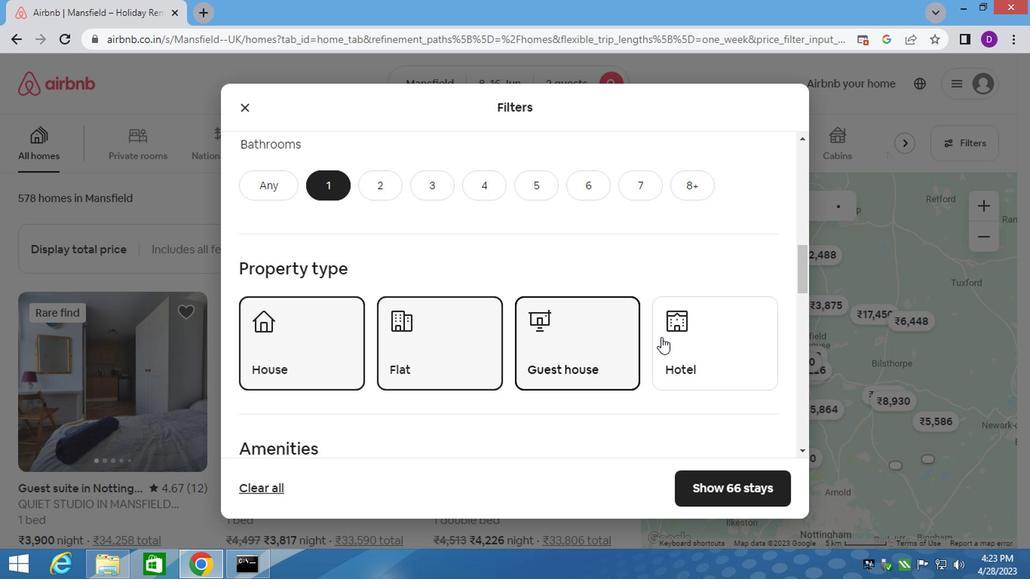 
Action: Mouse moved to (387, 380)
Screenshot: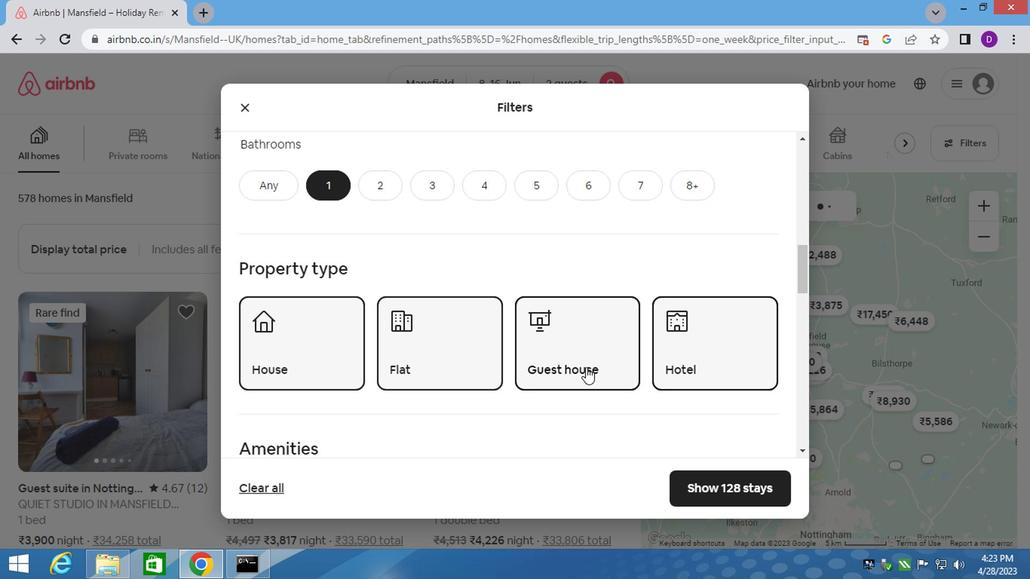 
Action: Mouse scrolled (387, 379) with delta (0, 0)
Screenshot: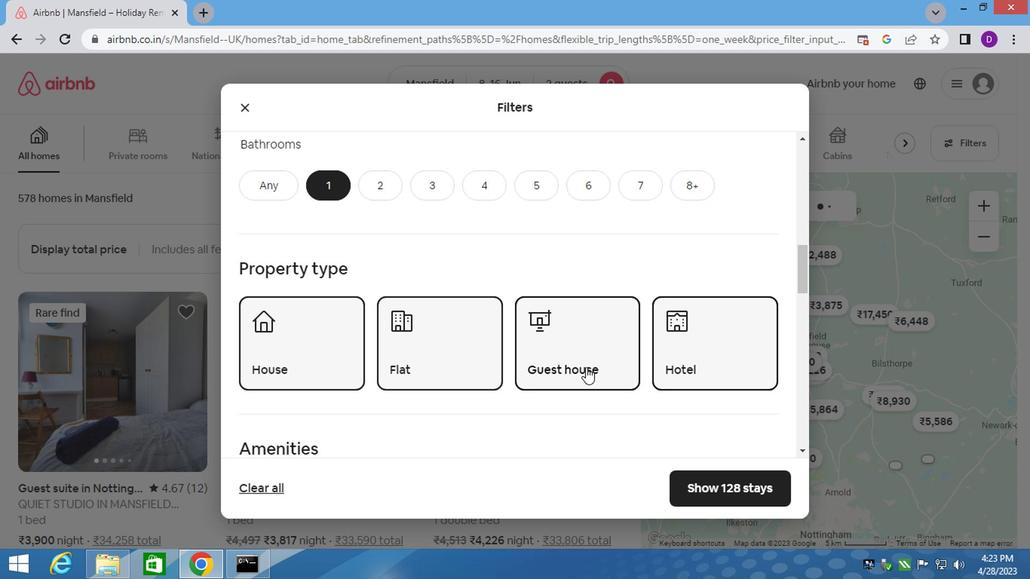 
Action: Mouse moved to (379, 380)
Screenshot: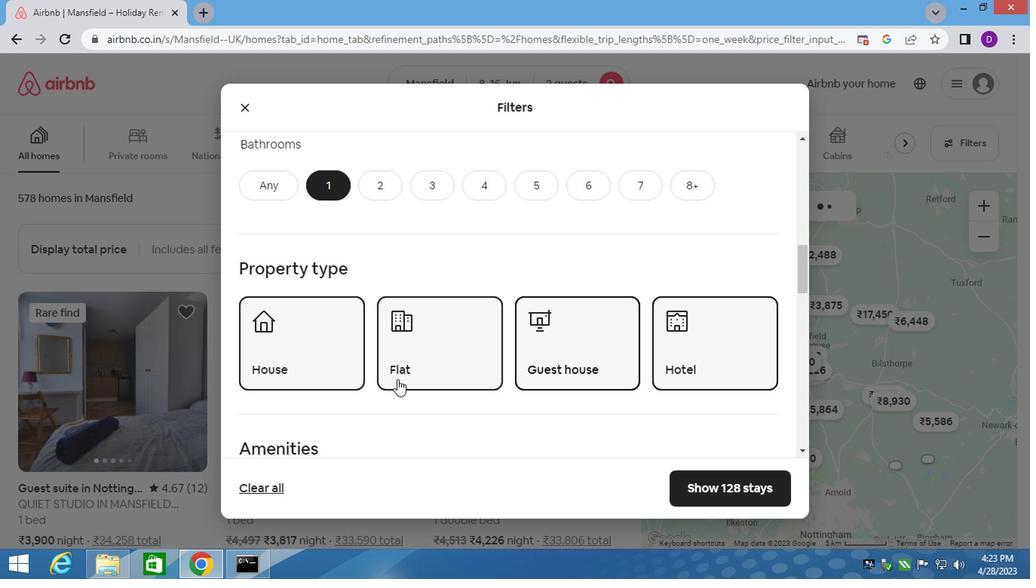 
Action: Mouse scrolled (379, 379) with delta (0, 0)
Screenshot: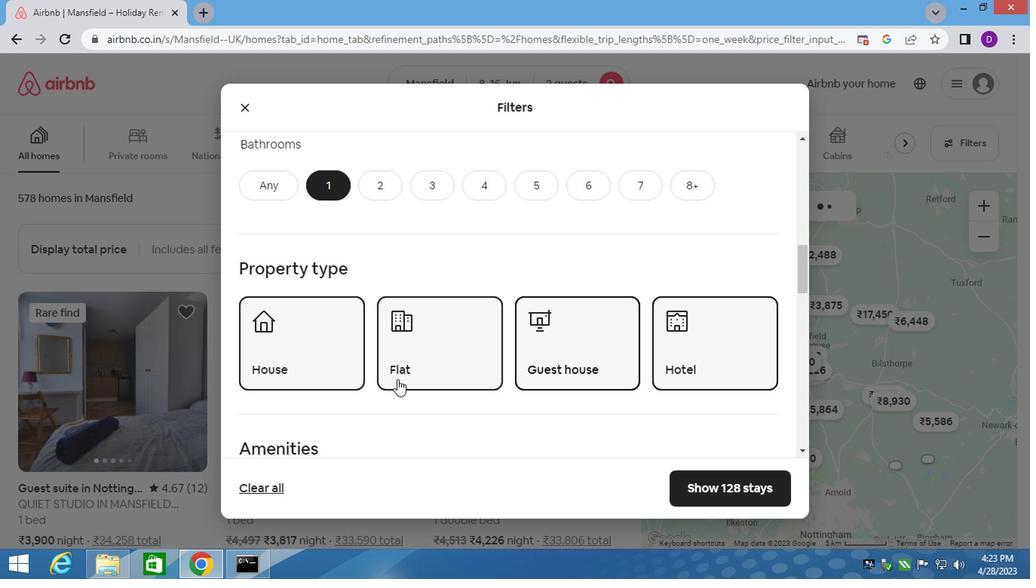 
Action: Mouse moved to (374, 380)
Screenshot: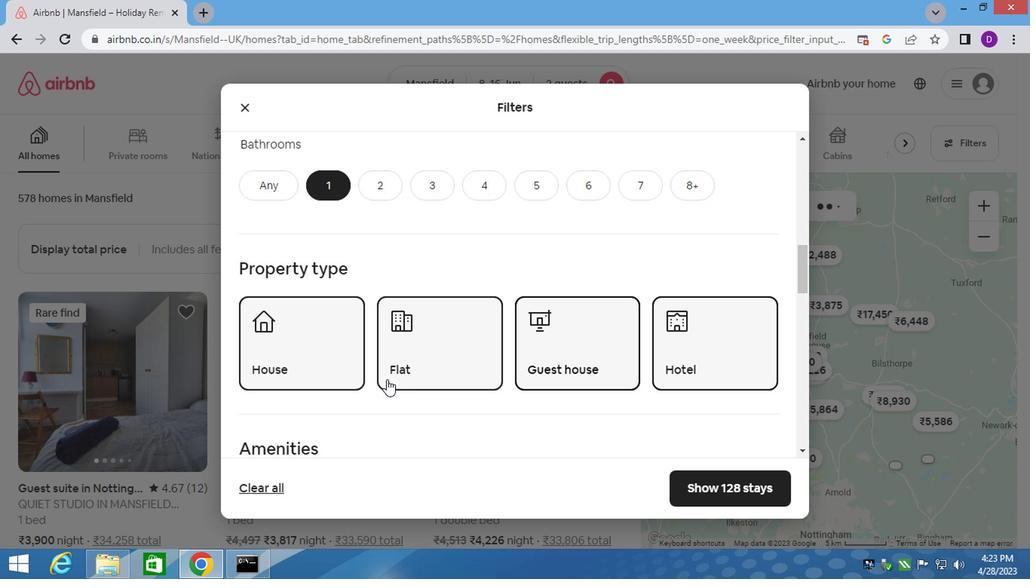 
Action: Mouse scrolled (374, 379) with delta (0, 0)
Screenshot: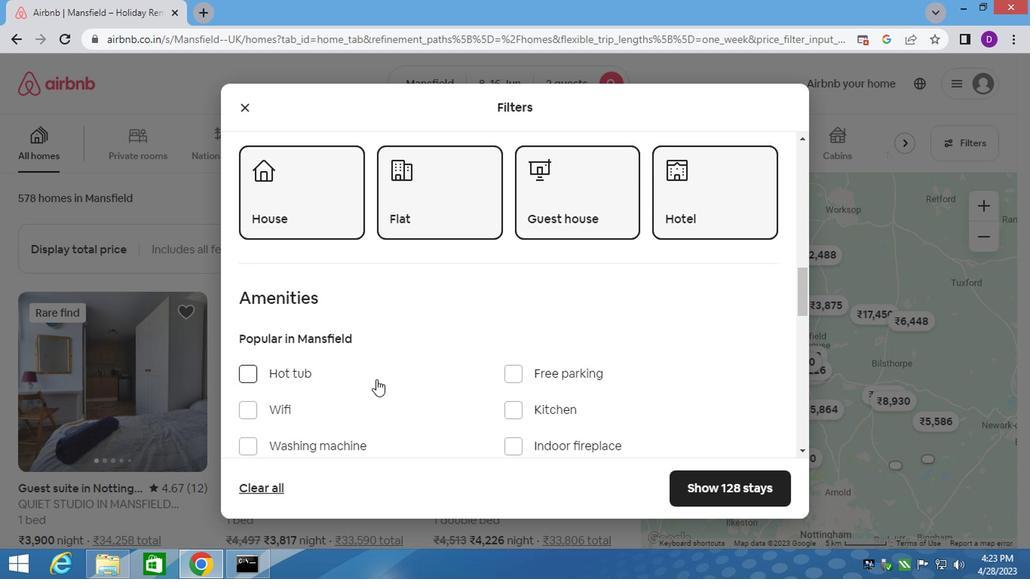 
Action: Mouse scrolled (374, 379) with delta (0, 0)
Screenshot: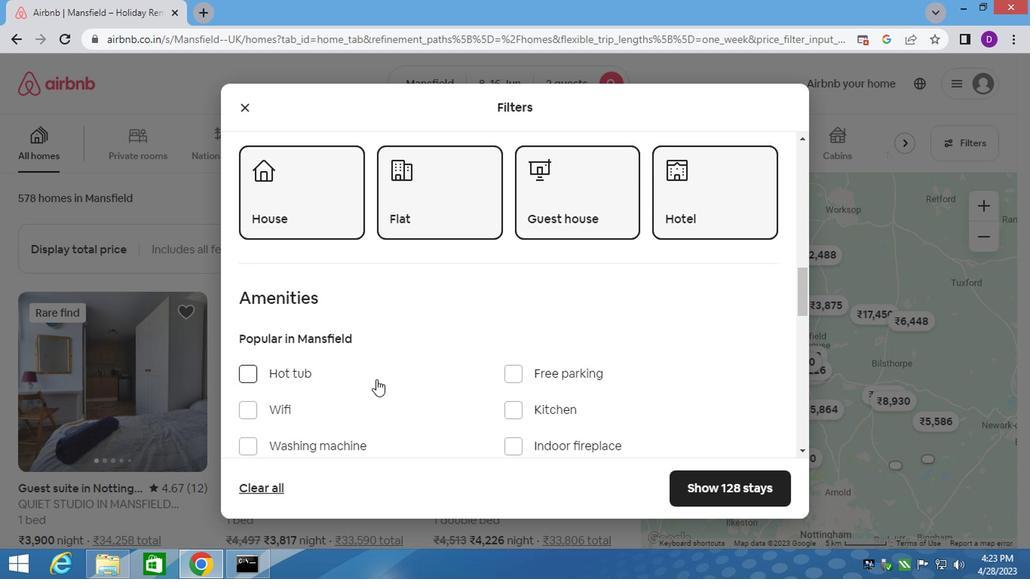 
Action: Mouse scrolled (374, 379) with delta (0, 0)
Screenshot: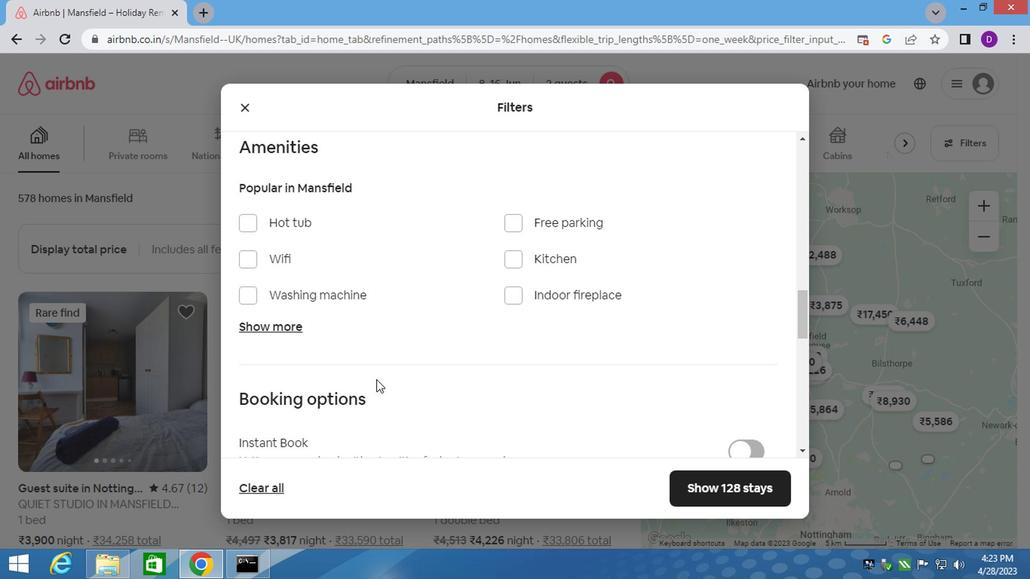 
Action: Mouse scrolled (374, 379) with delta (0, 0)
Screenshot: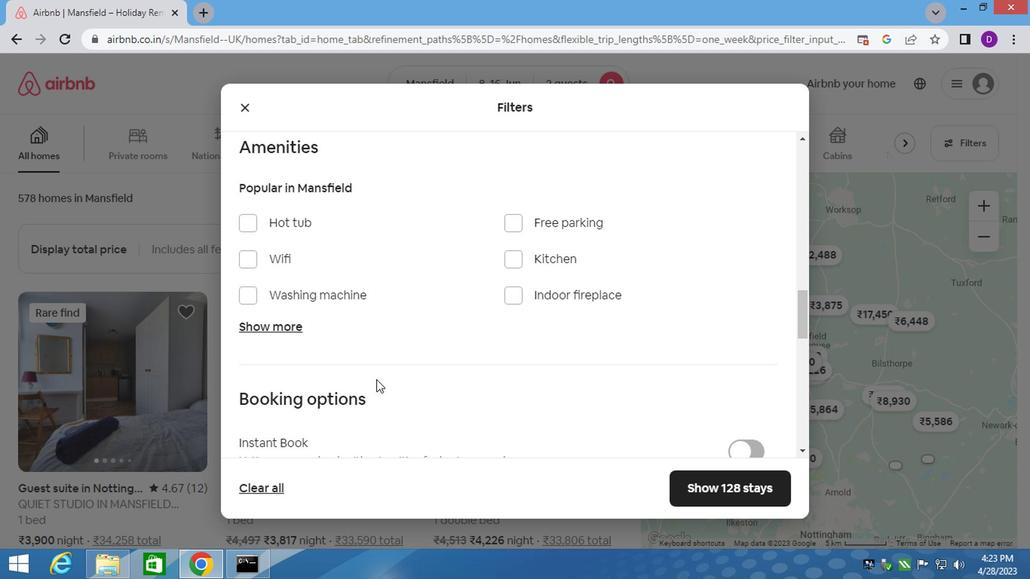 
Action: Mouse scrolled (374, 379) with delta (0, 0)
Screenshot: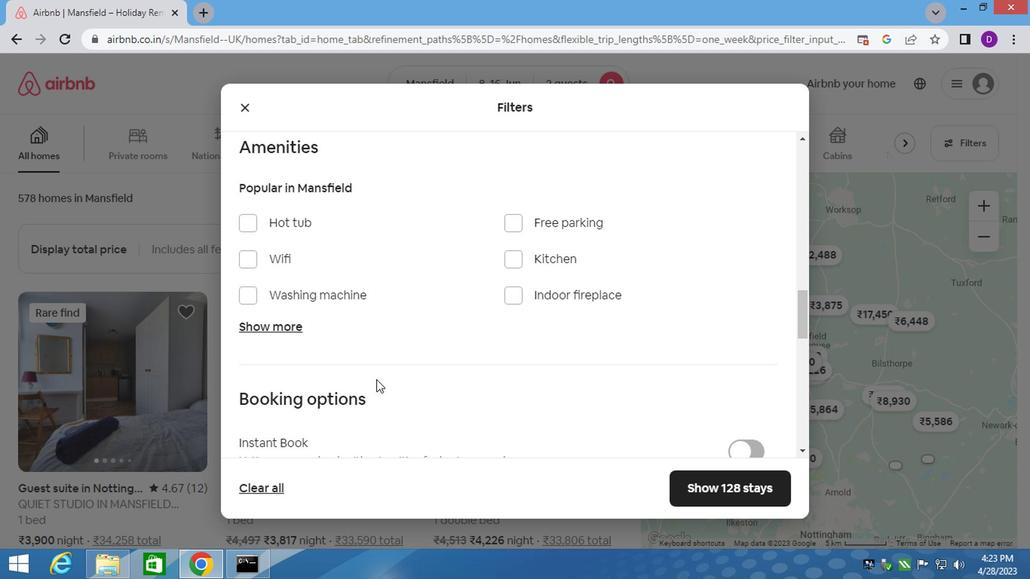 
Action: Mouse moved to (743, 278)
Screenshot: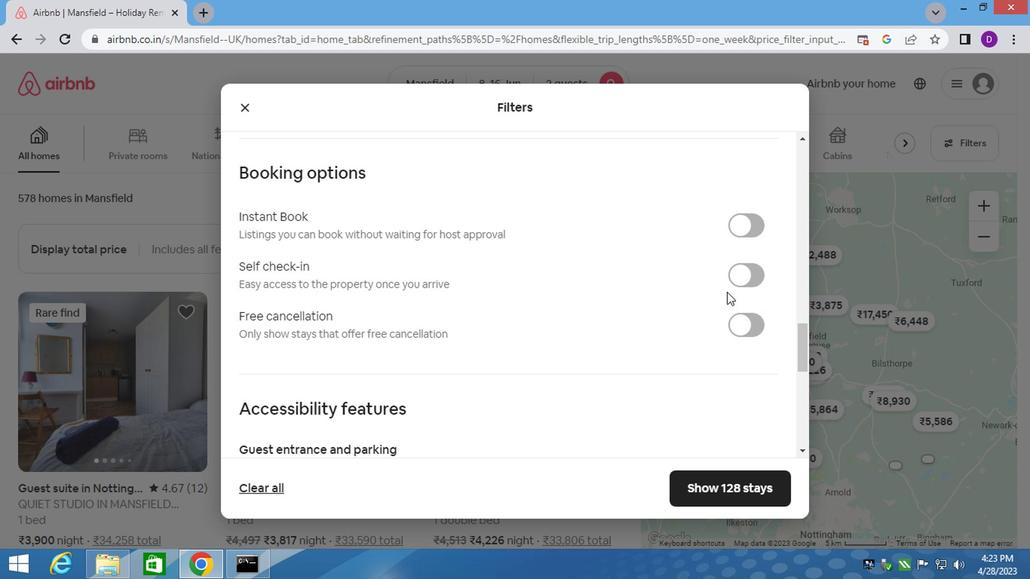
Action: Mouse pressed left at (743, 278)
Screenshot: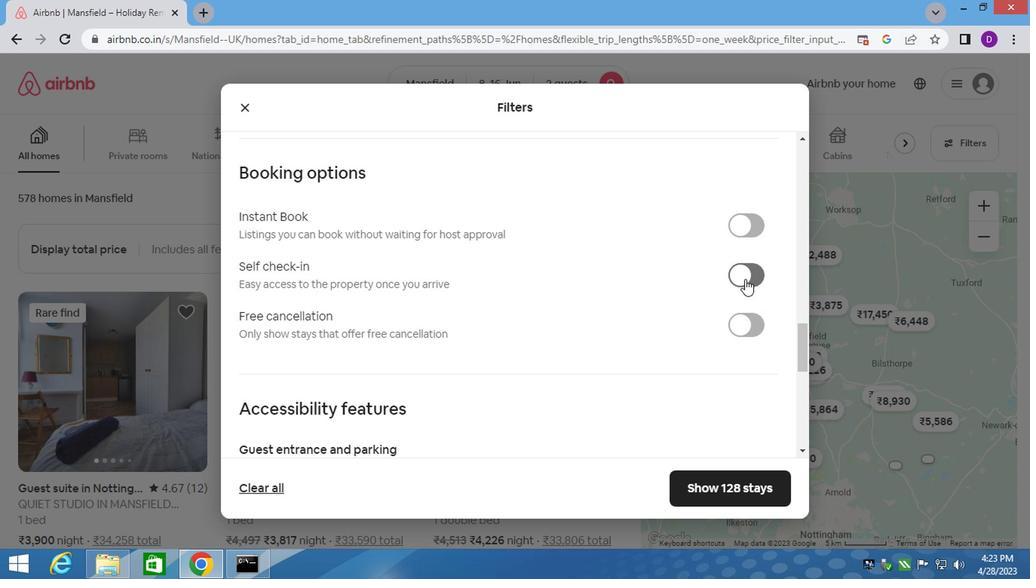 
Action: Mouse moved to (449, 349)
Screenshot: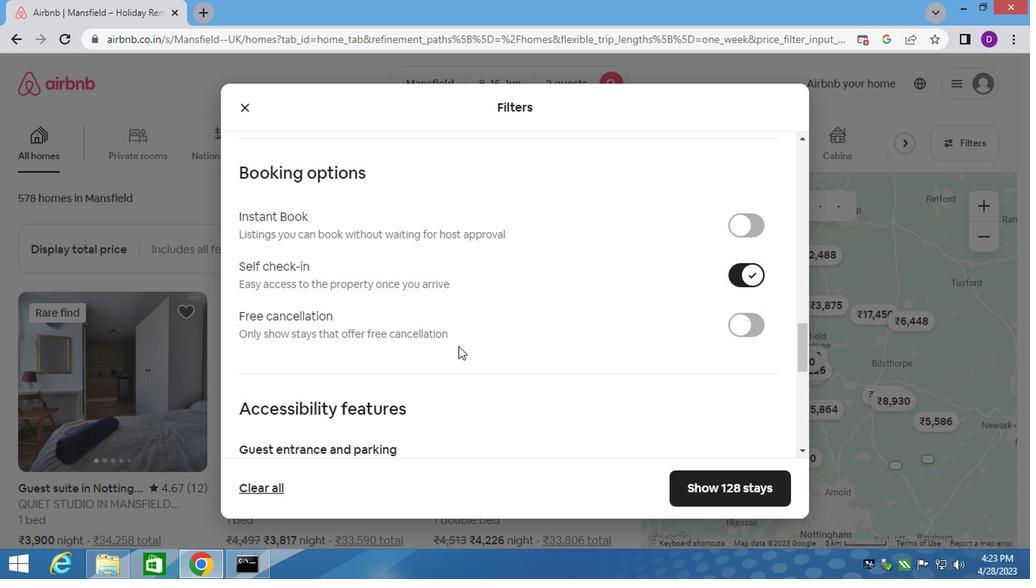 
Action: Mouse scrolled (449, 348) with delta (0, -1)
Screenshot: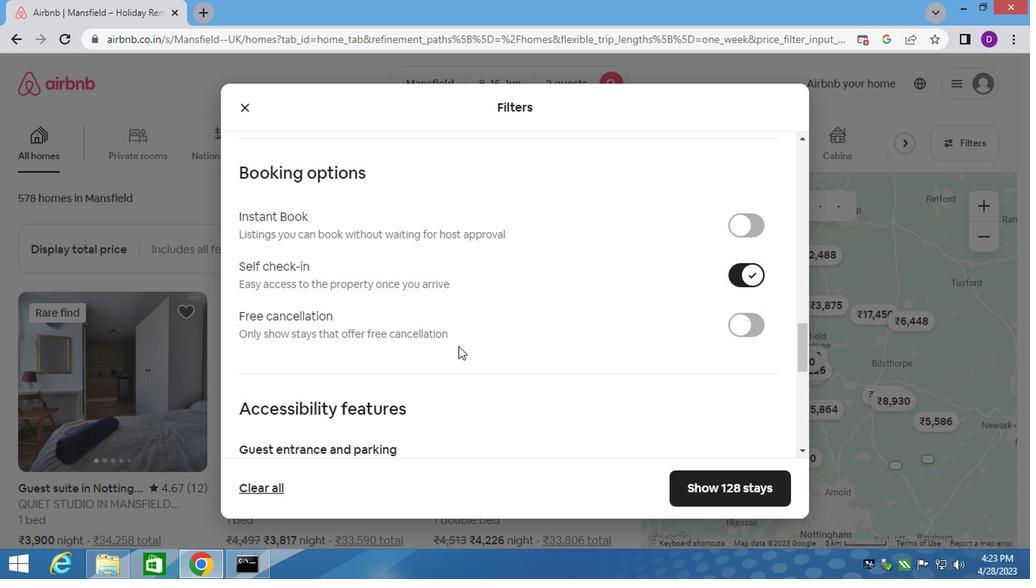 
Action: Mouse scrolled (449, 348) with delta (0, -1)
Screenshot: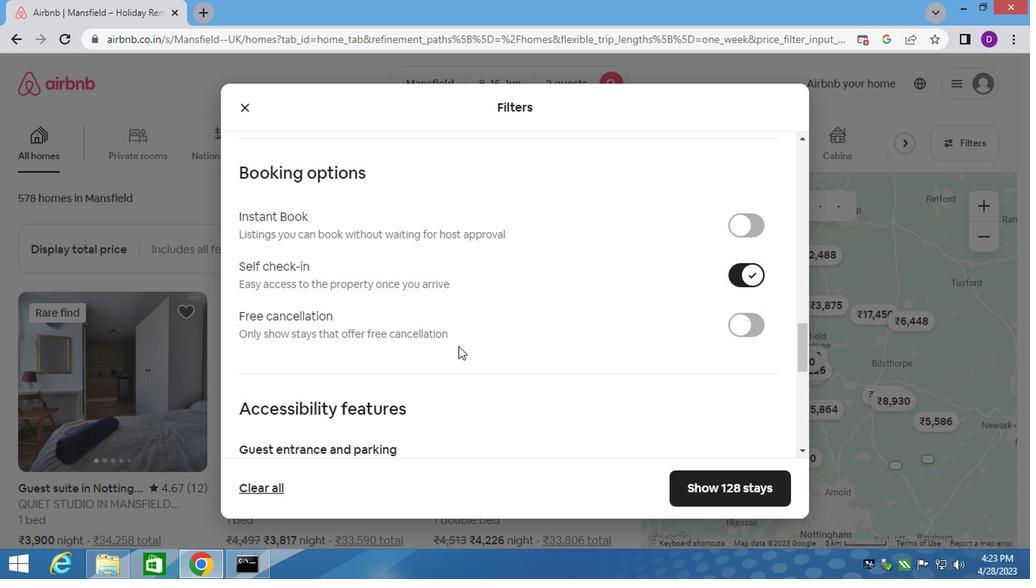 
Action: Mouse scrolled (449, 348) with delta (0, -1)
Screenshot: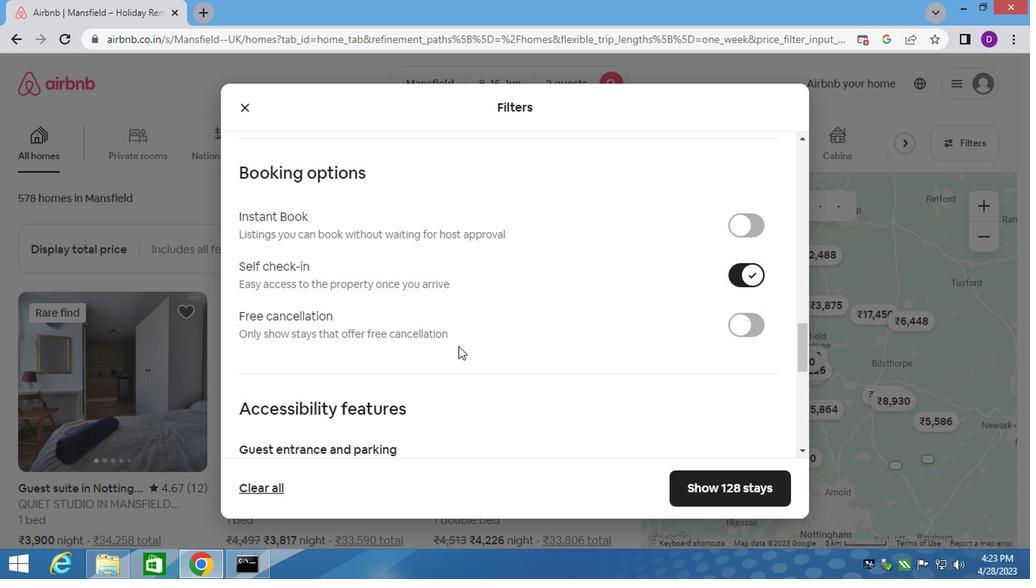 
Action: Mouse moved to (449, 349)
Screenshot: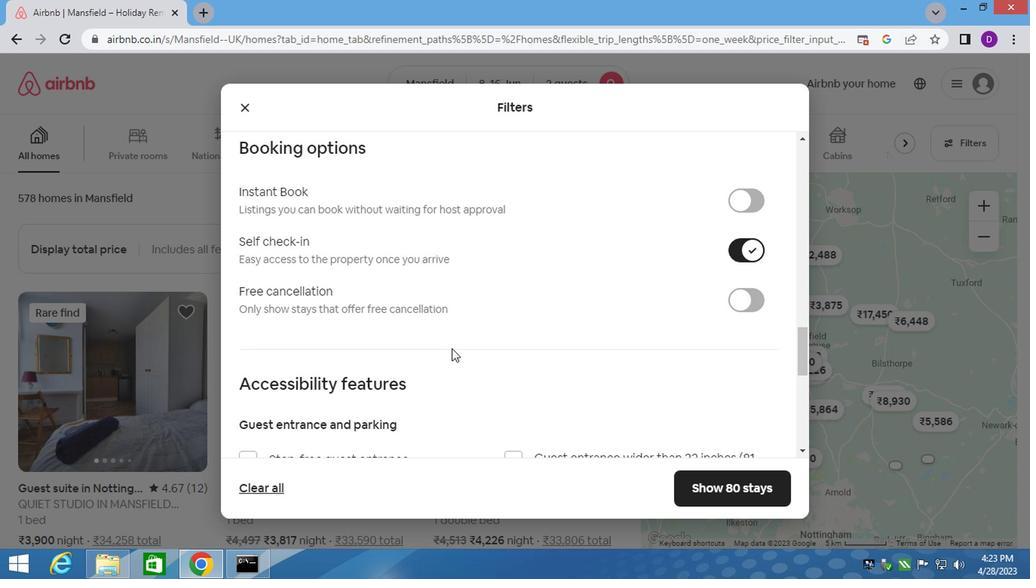 
Action: Mouse scrolled (449, 348) with delta (0, -1)
Screenshot: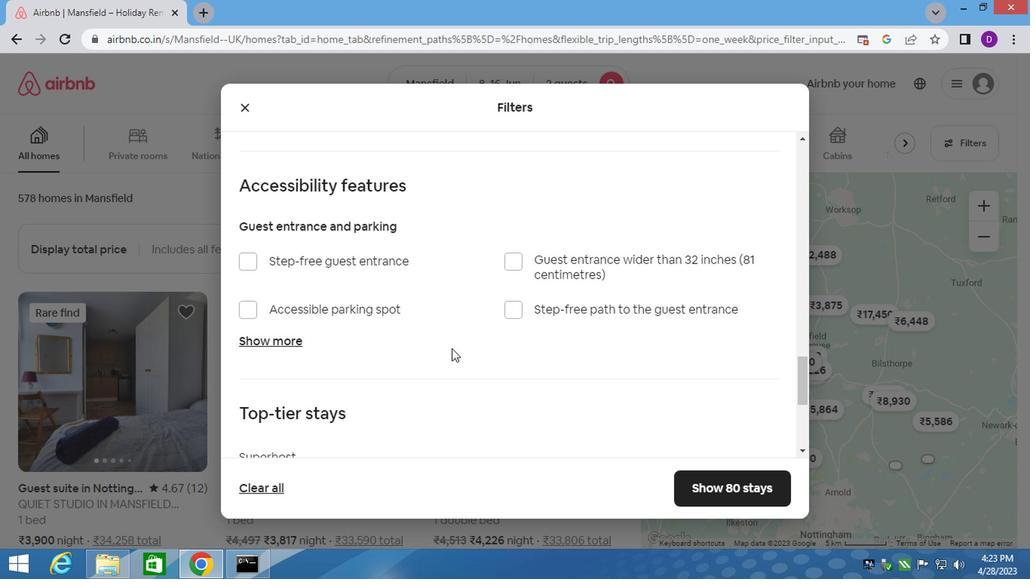 
Action: Mouse moved to (449, 350)
Screenshot: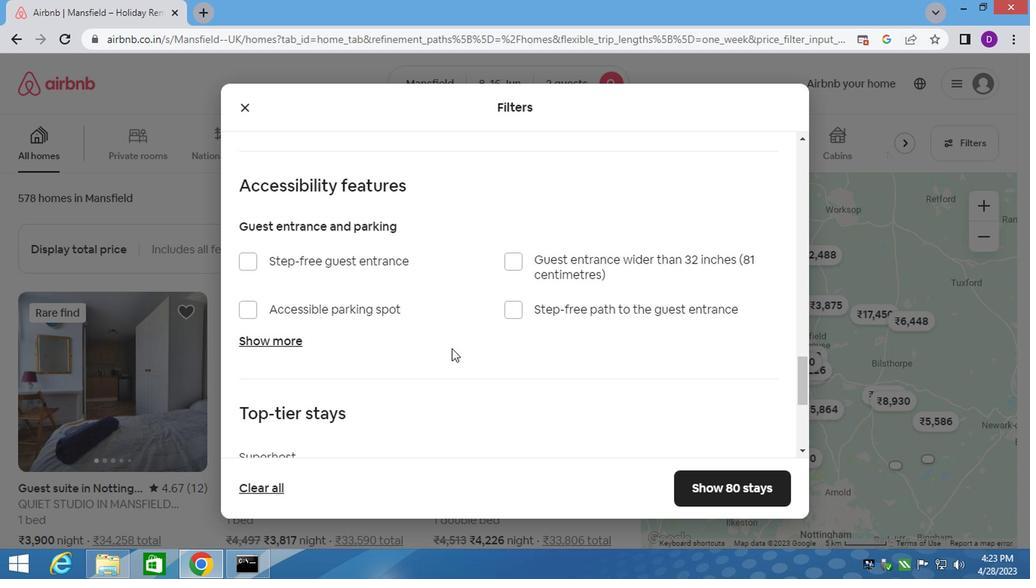 
Action: Mouse scrolled (449, 350) with delta (0, 0)
Screenshot: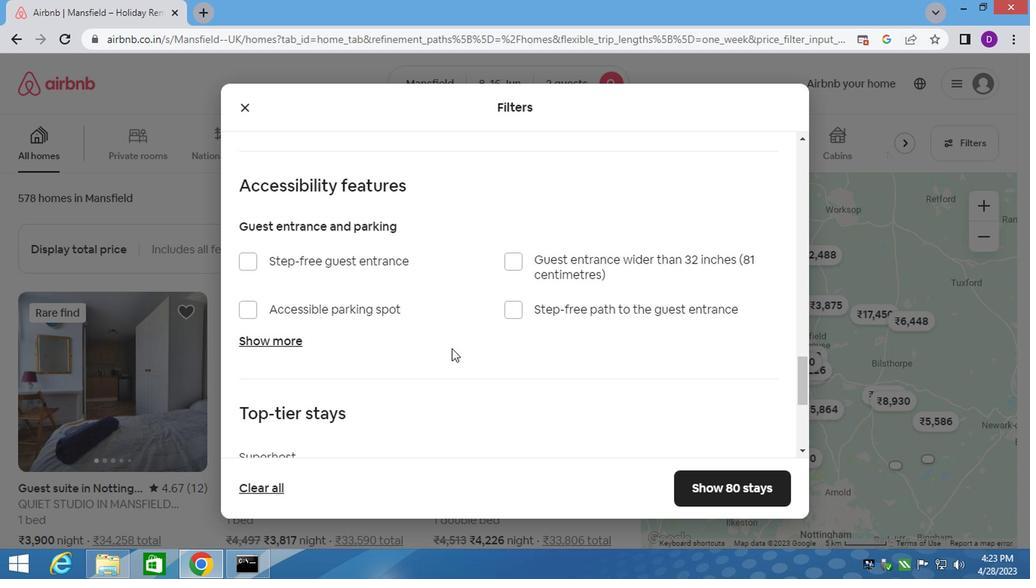 
Action: Mouse moved to (449, 351)
Screenshot: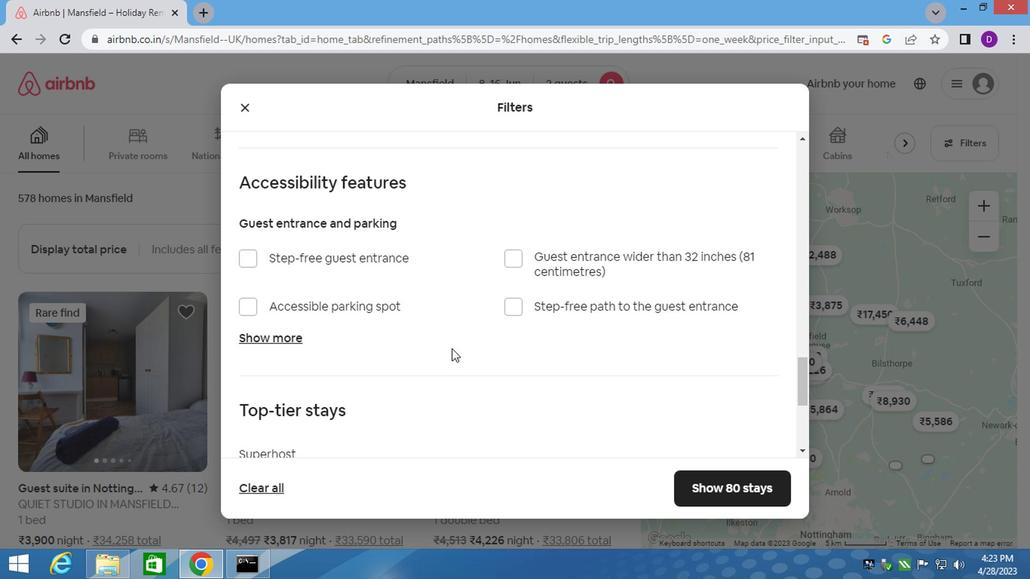 
Action: Mouse scrolled (449, 350) with delta (0, -1)
Screenshot: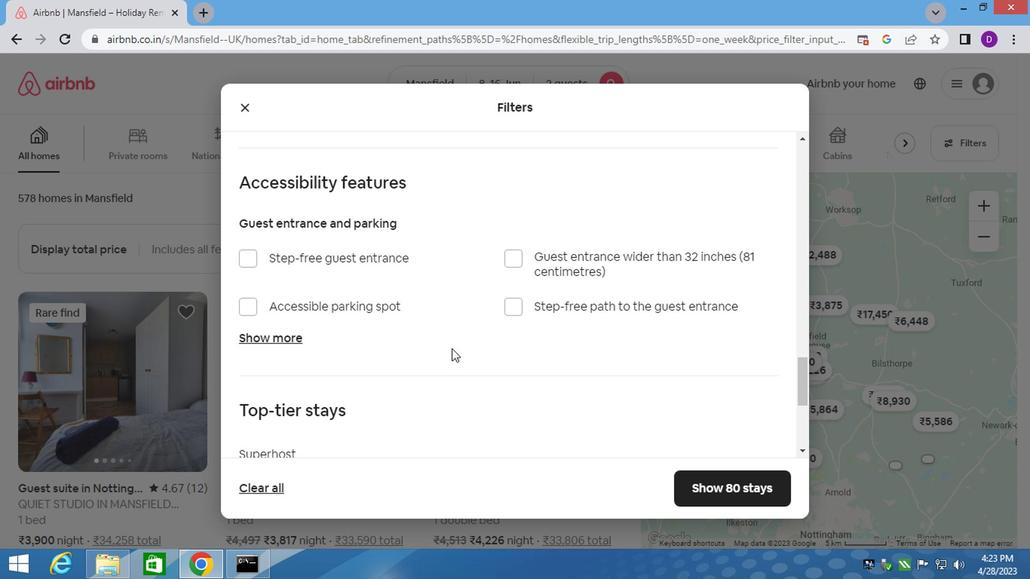 
Action: Mouse moved to (377, 366)
Screenshot: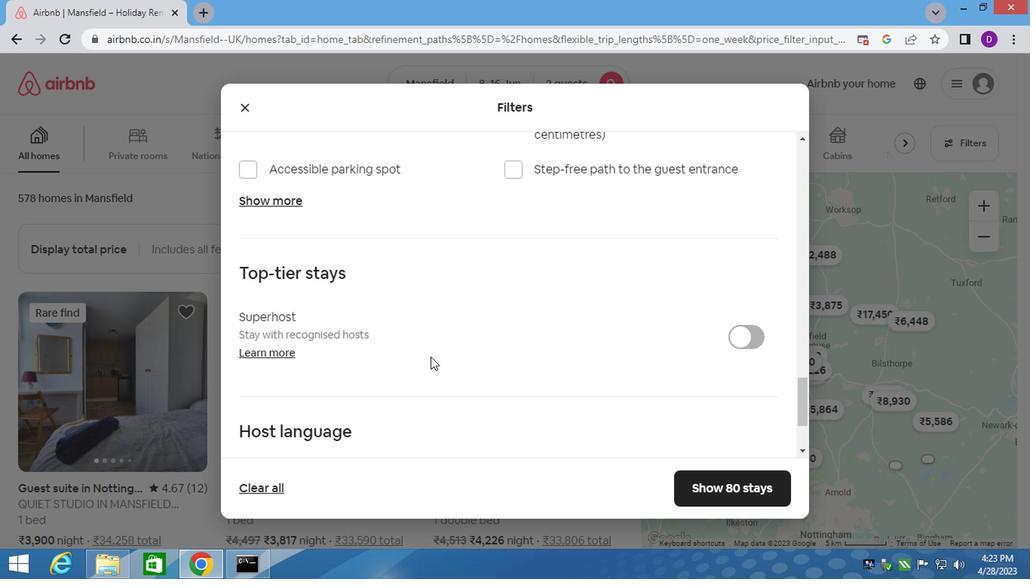 
Action: Mouse scrolled (377, 365) with delta (0, -1)
Screenshot: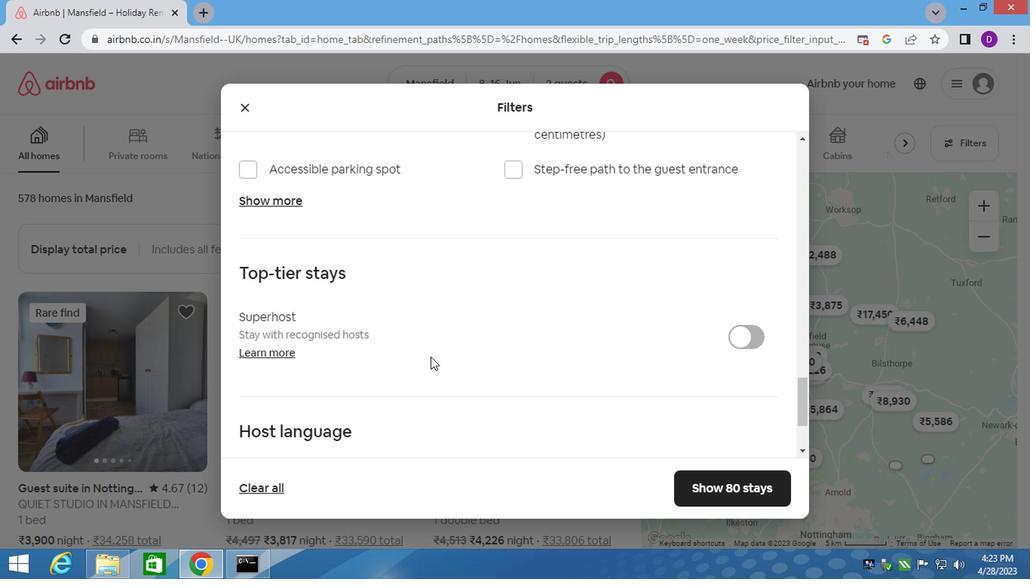 
Action: Mouse moved to (370, 368)
Screenshot: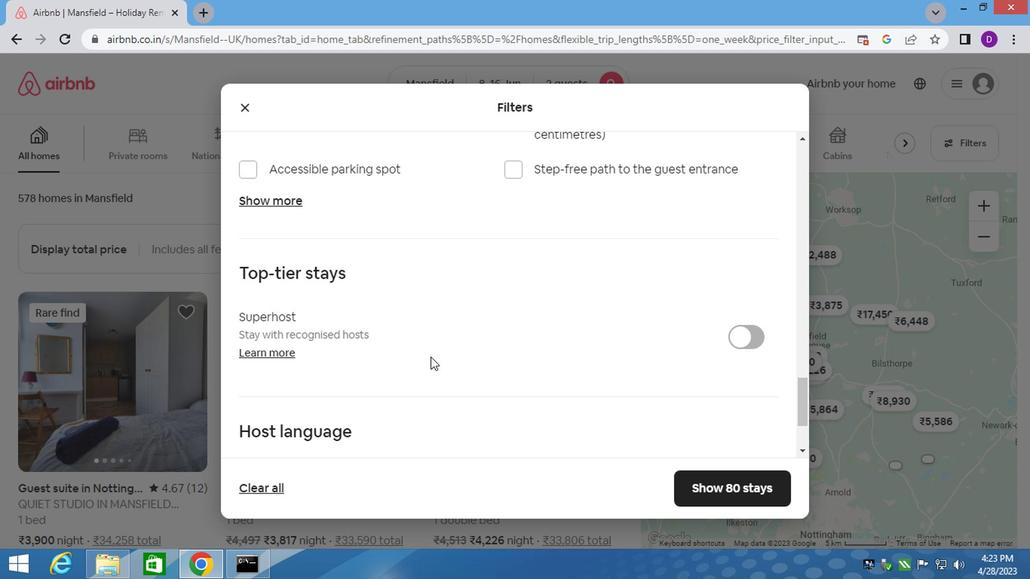 
Action: Mouse scrolled (371, 367) with delta (0, -1)
Screenshot: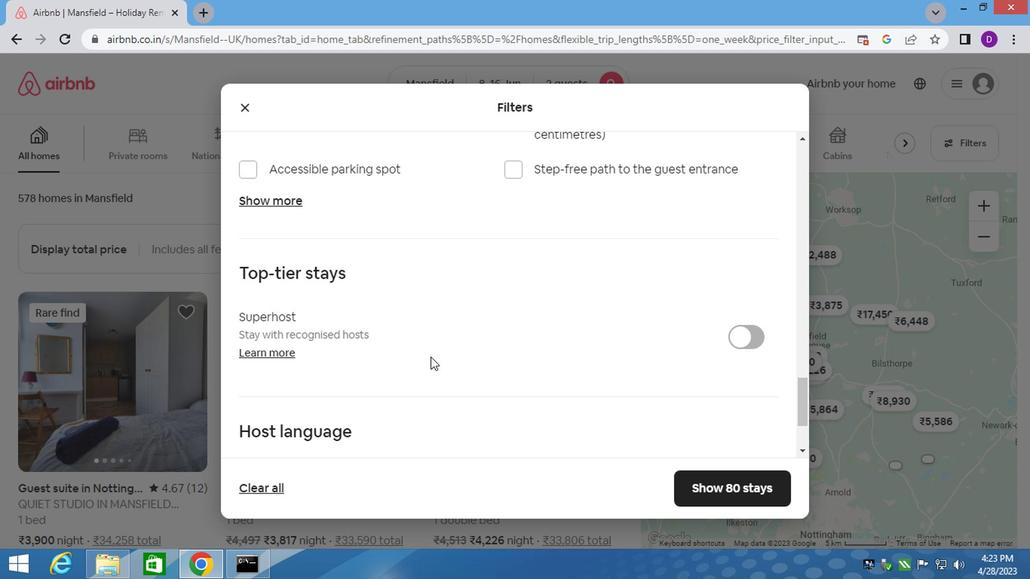
Action: Mouse moved to (358, 369)
Screenshot: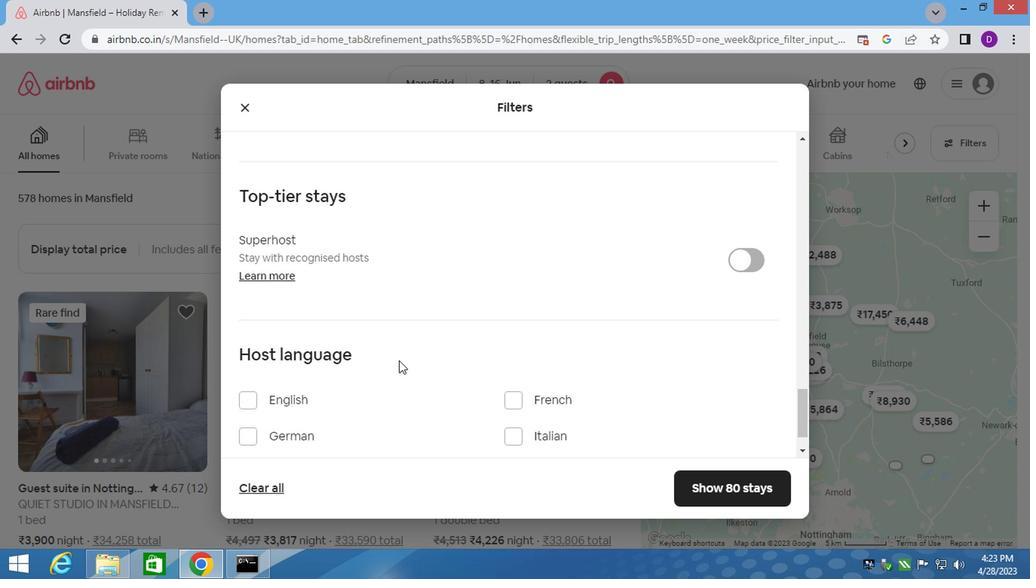 
Action: Mouse scrolled (358, 369) with delta (0, 0)
Screenshot: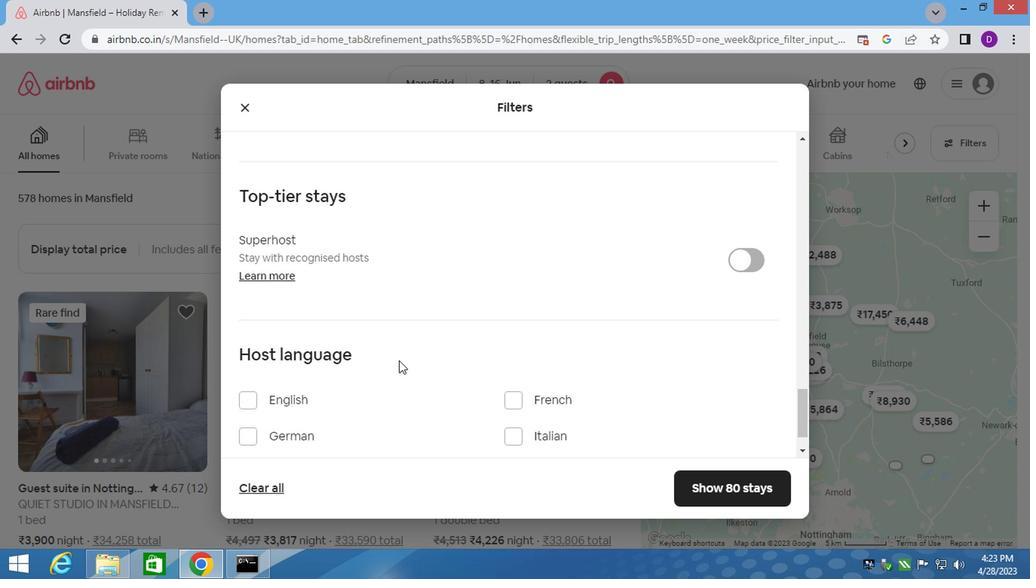 
Action: Mouse moved to (250, 350)
Screenshot: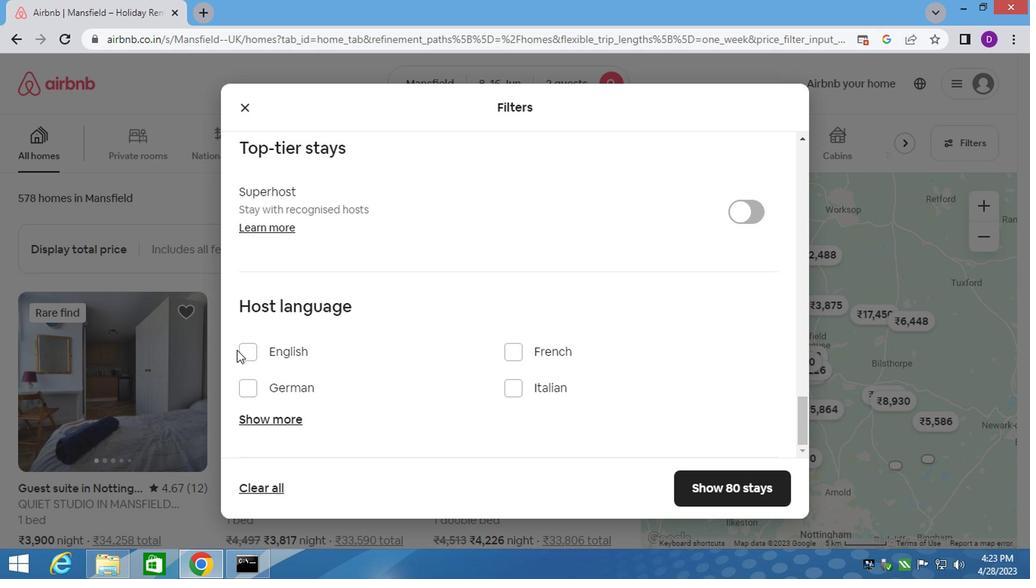 
Action: Mouse pressed left at (250, 350)
Screenshot: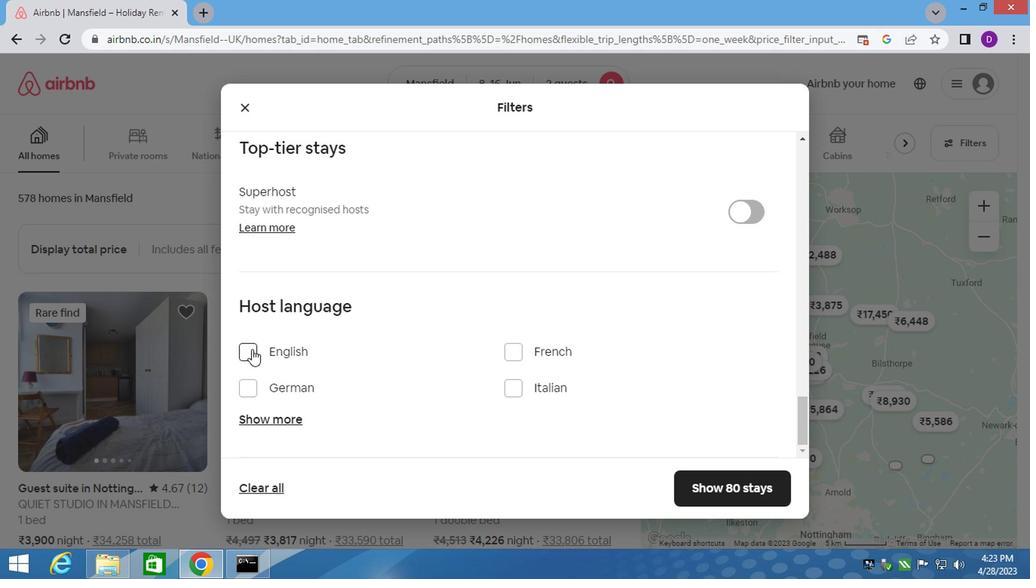 
Action: Mouse moved to (703, 482)
Screenshot: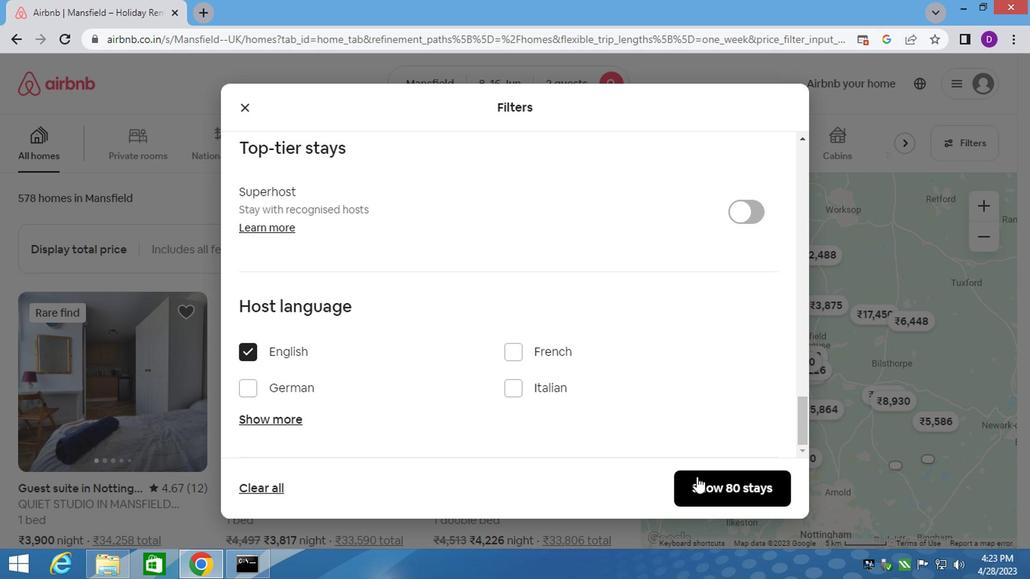 
Action: Mouse pressed left at (703, 482)
Screenshot: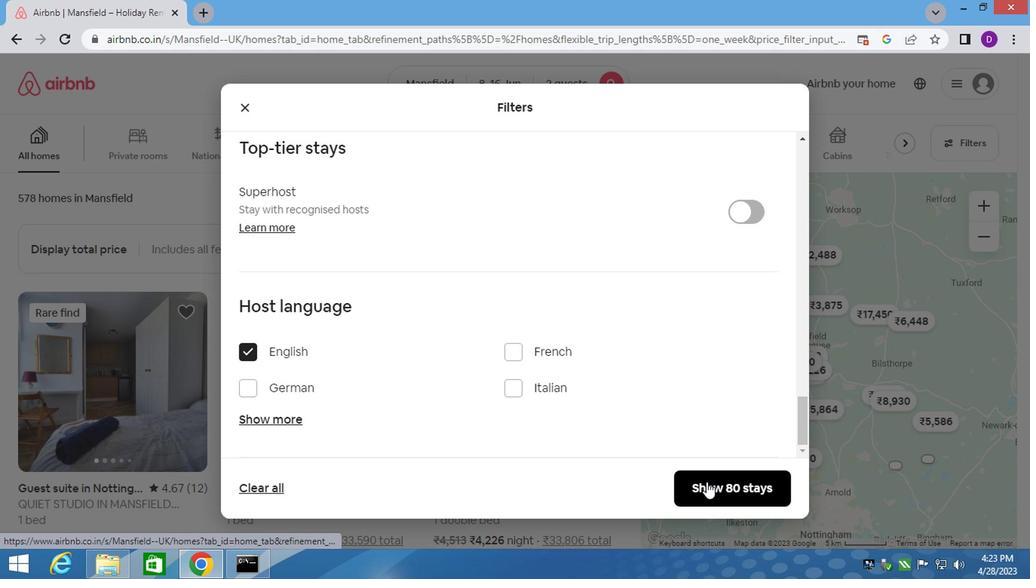 
